 Task: Create a due date automation trigger when advanced on, on the tuesday before a card is due add fields with custom field "Resume" set to 10 at 11:00 AM.
Action: Mouse moved to (1123, 87)
Screenshot: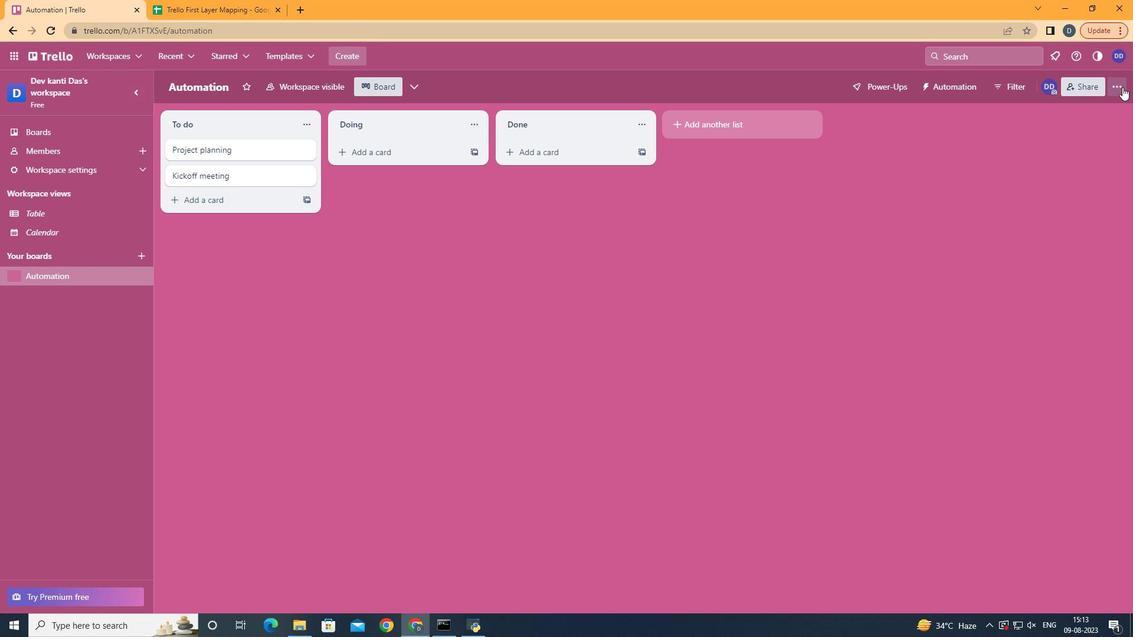 
Action: Mouse pressed left at (1123, 87)
Screenshot: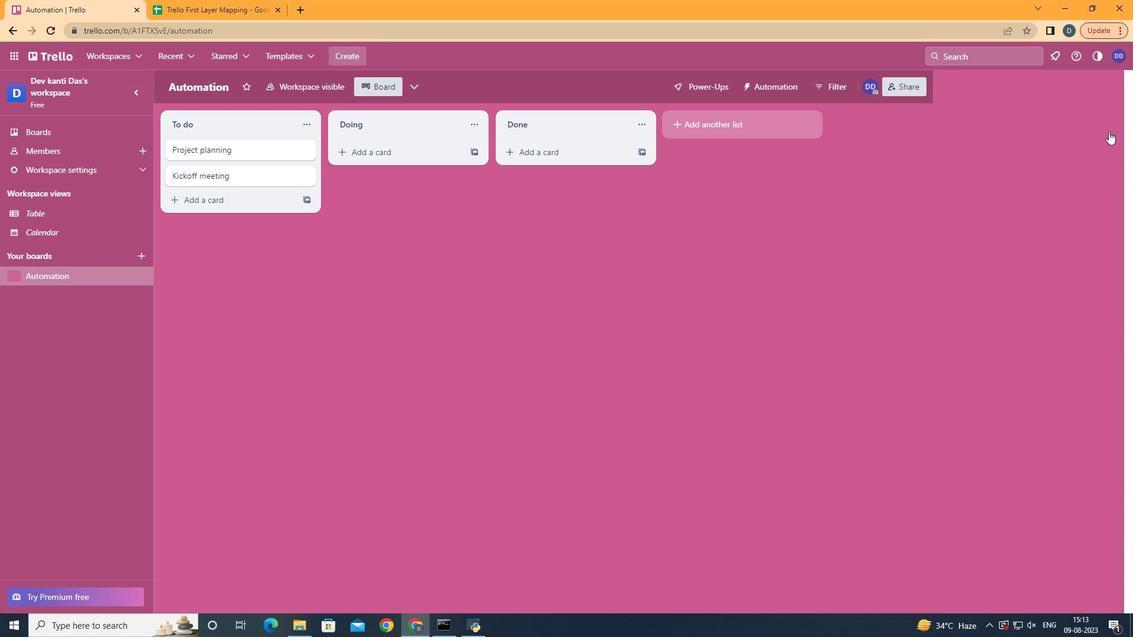 
Action: Mouse moved to (1022, 259)
Screenshot: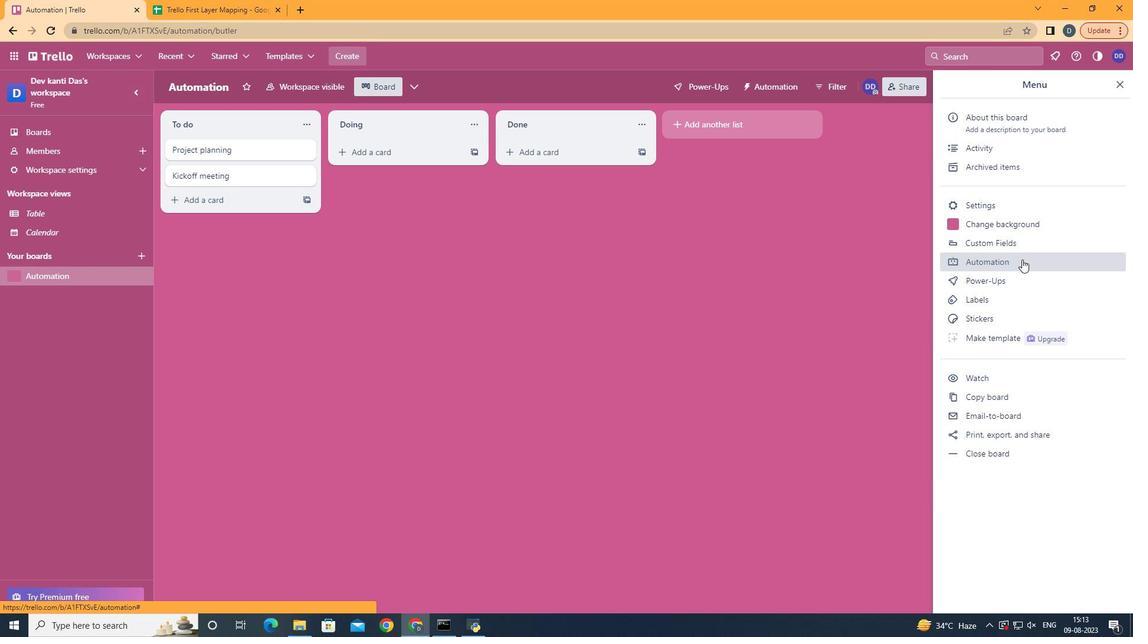 
Action: Mouse pressed left at (1022, 259)
Screenshot: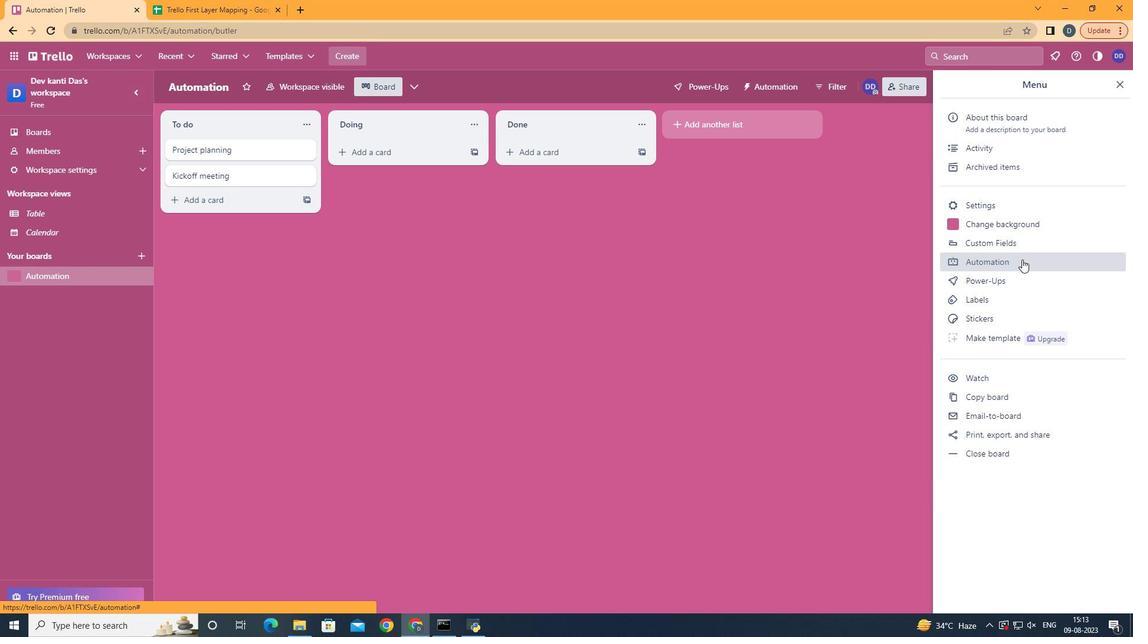 
Action: Mouse moved to (214, 240)
Screenshot: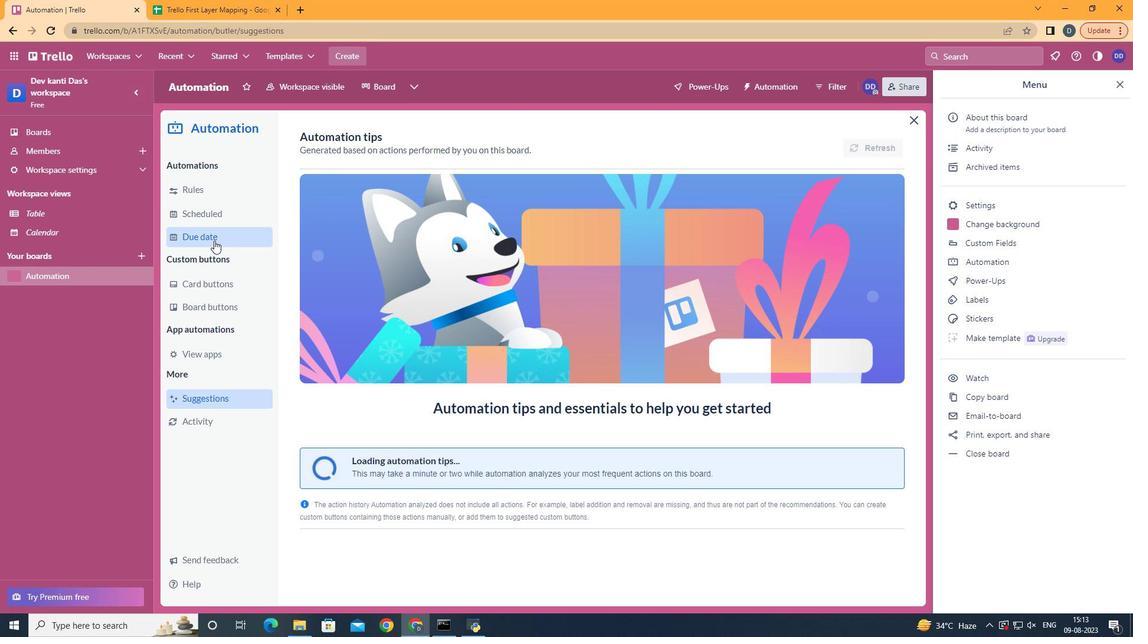 
Action: Mouse pressed left at (214, 240)
Screenshot: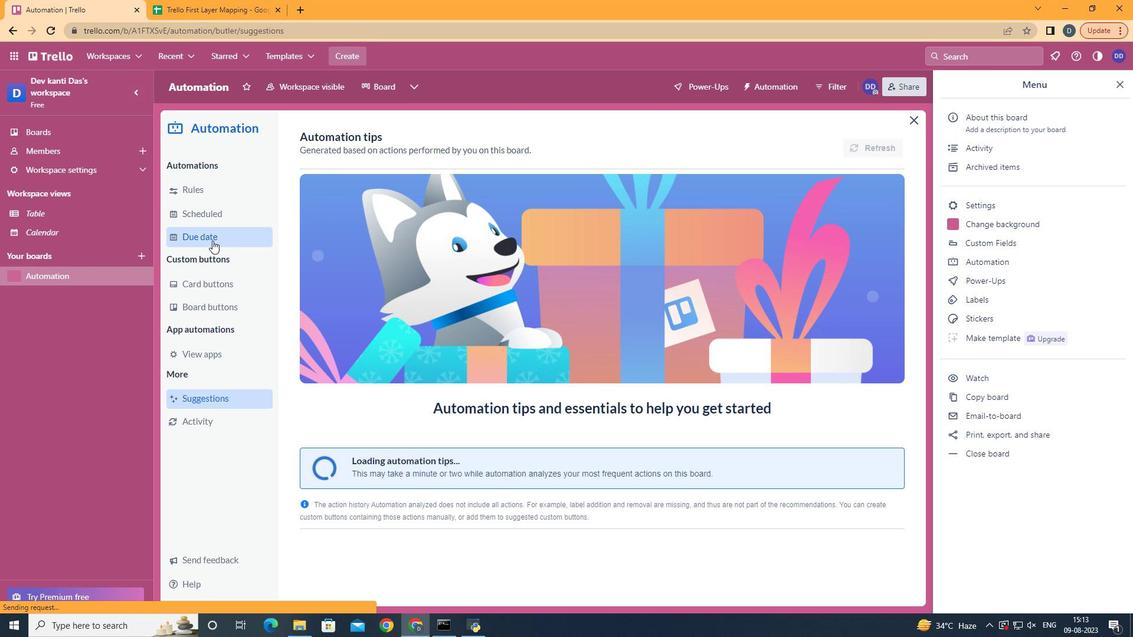 
Action: Mouse moved to (807, 142)
Screenshot: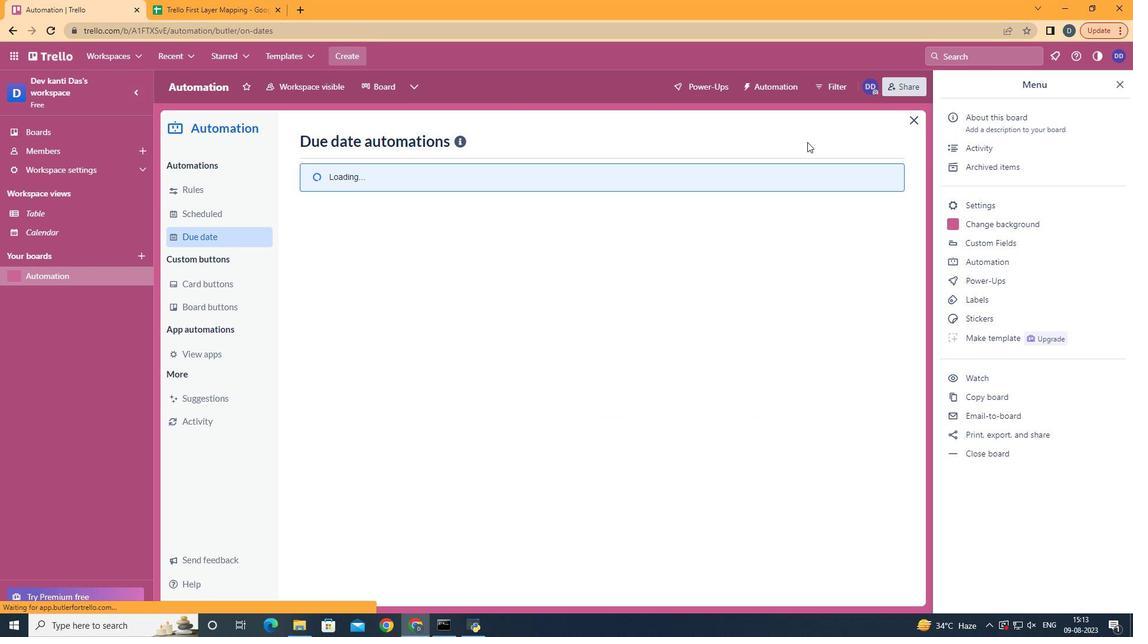 
Action: Mouse pressed left at (807, 142)
Screenshot: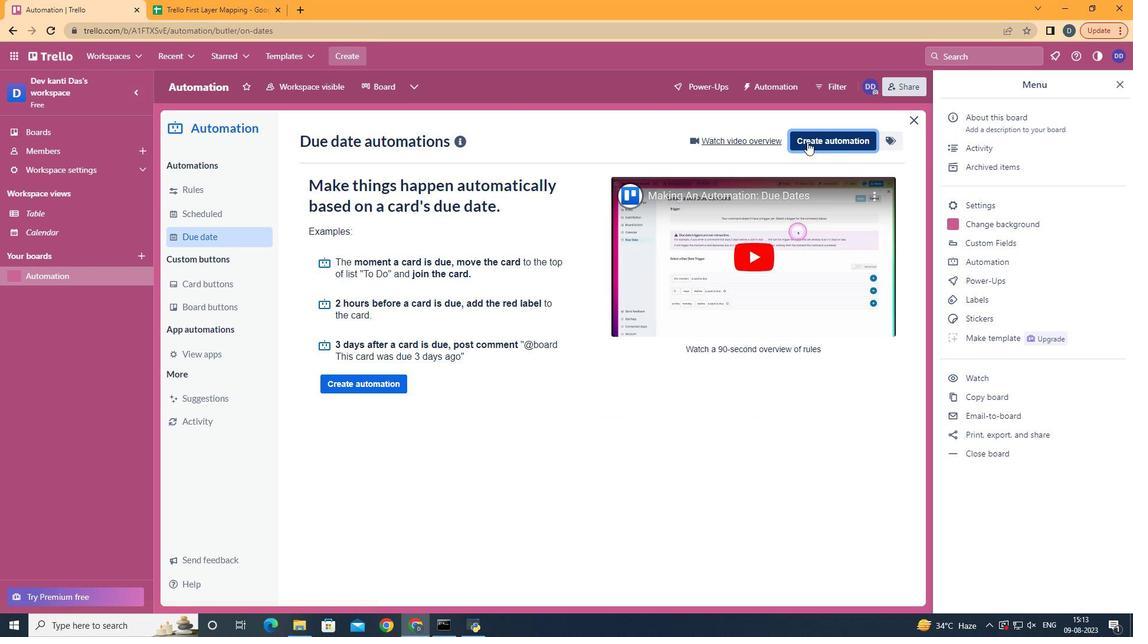 
Action: Mouse moved to (582, 251)
Screenshot: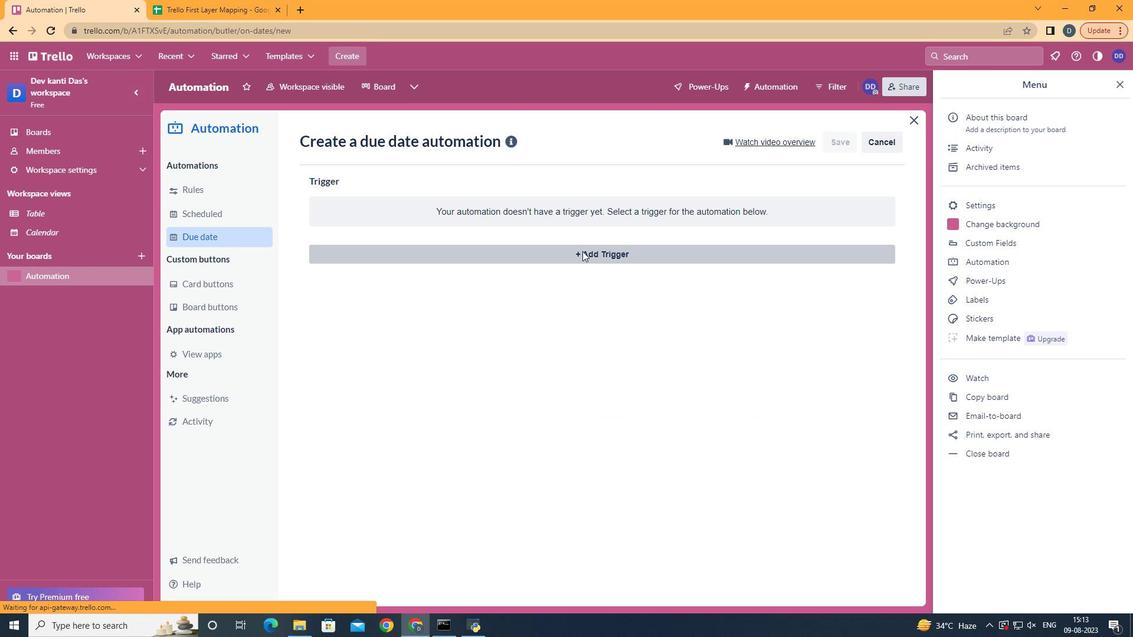 
Action: Mouse pressed left at (582, 251)
Screenshot: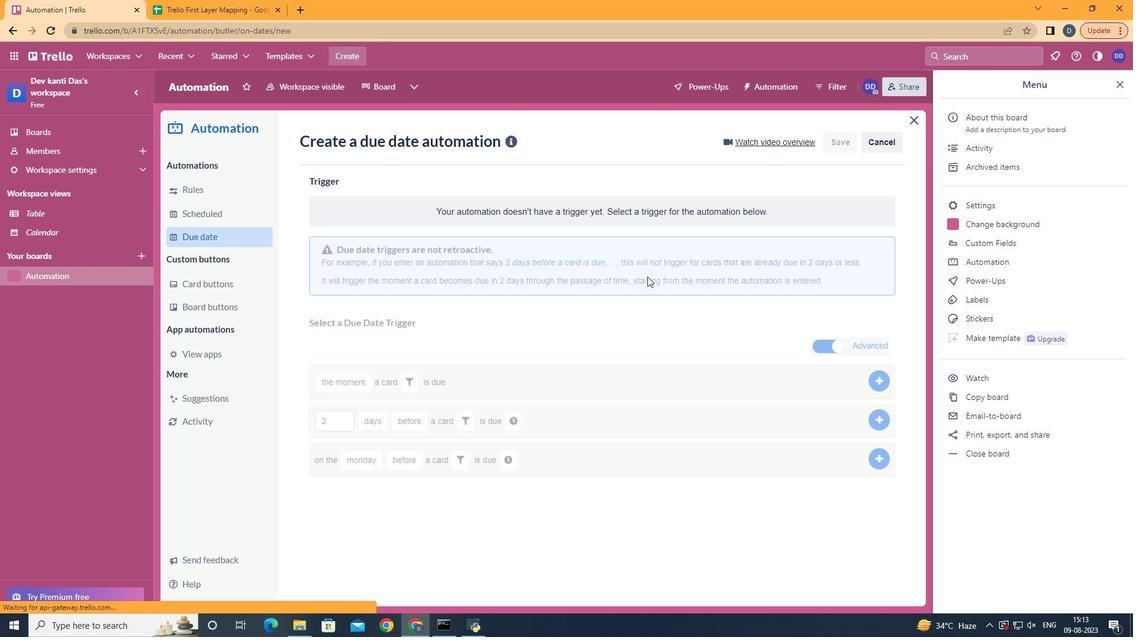
Action: Mouse moved to (389, 331)
Screenshot: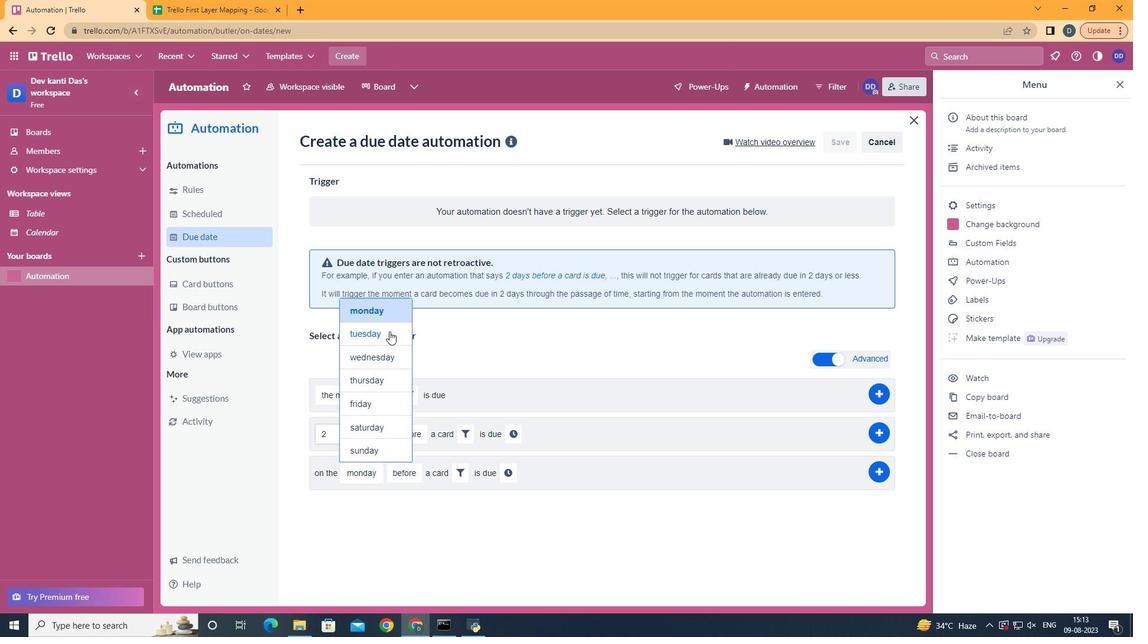 
Action: Mouse pressed left at (389, 331)
Screenshot: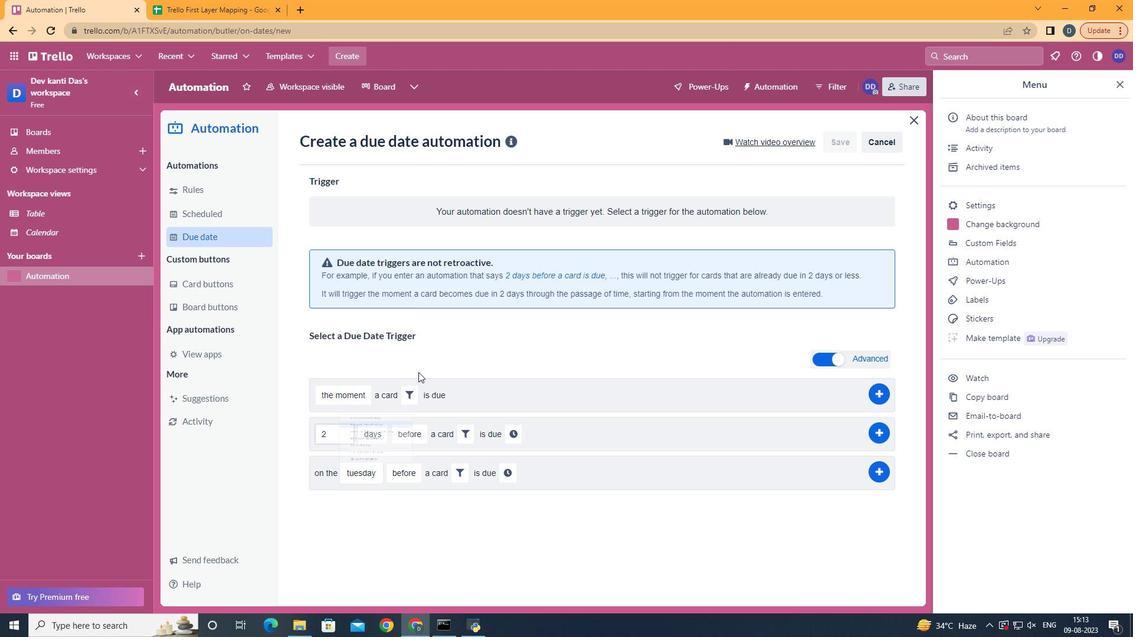 
Action: Mouse moved to (459, 477)
Screenshot: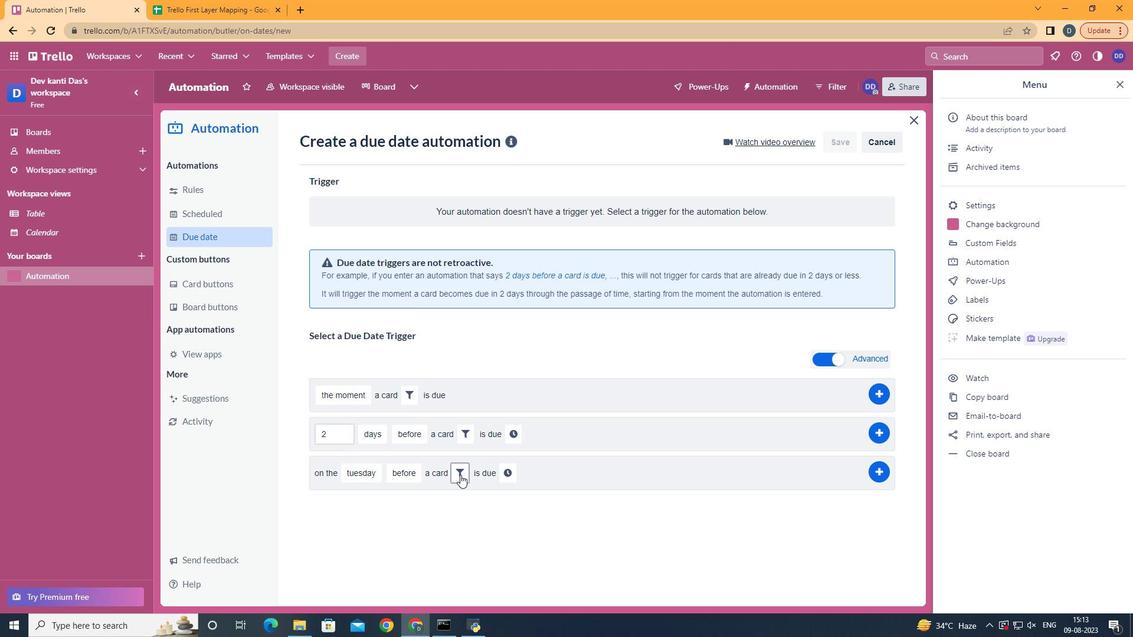 
Action: Mouse pressed left at (459, 477)
Screenshot: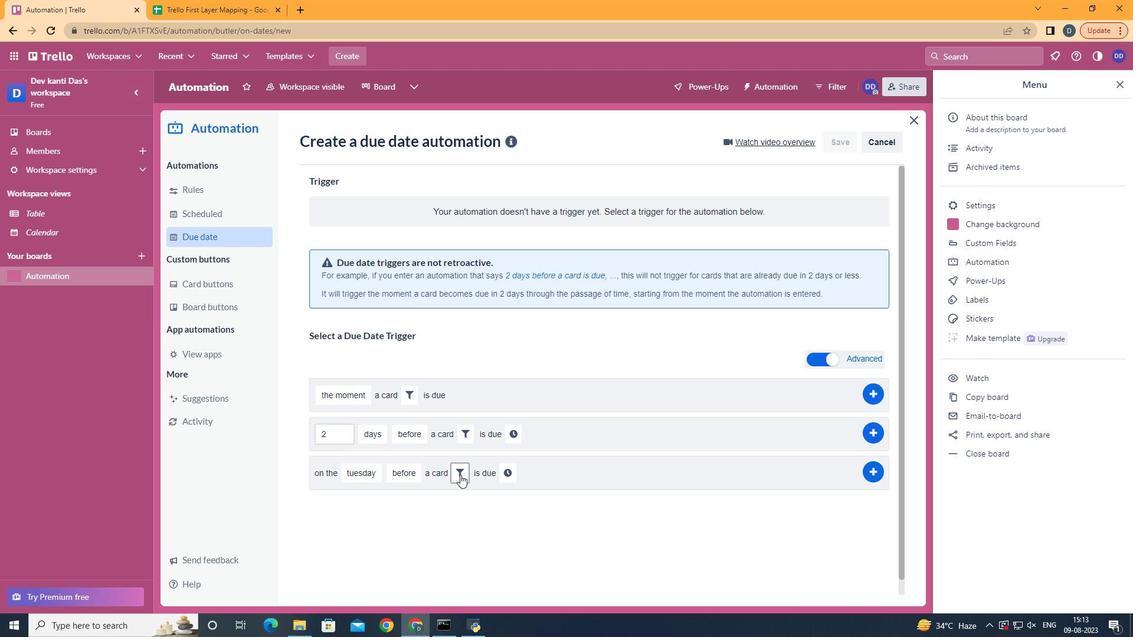 
Action: Mouse moved to (675, 504)
Screenshot: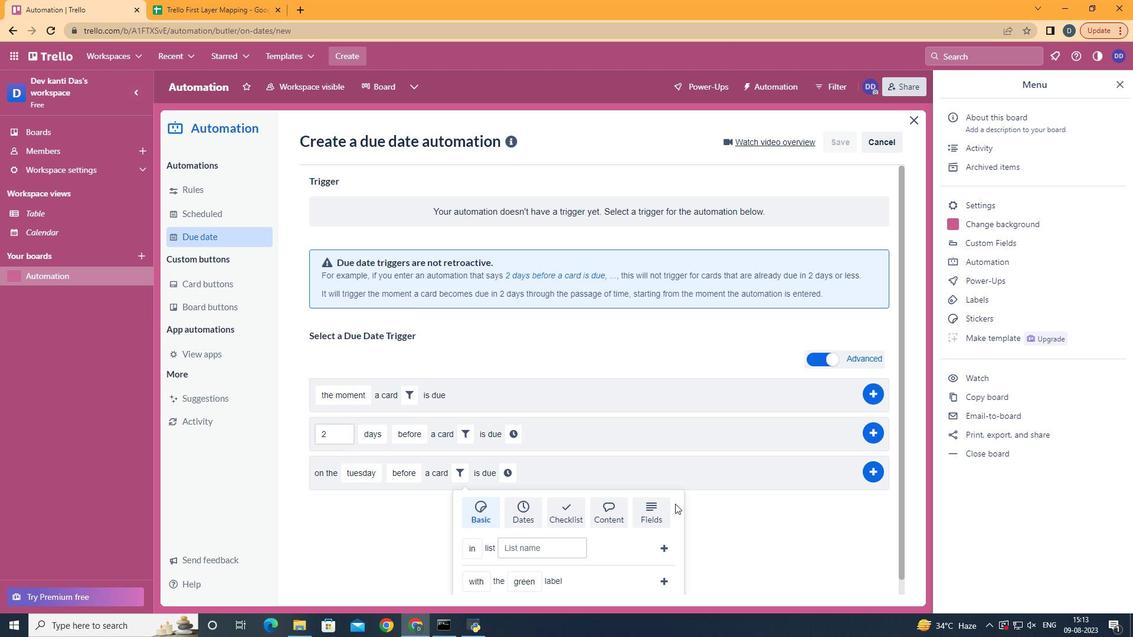 
Action: Mouse pressed left at (675, 504)
Screenshot: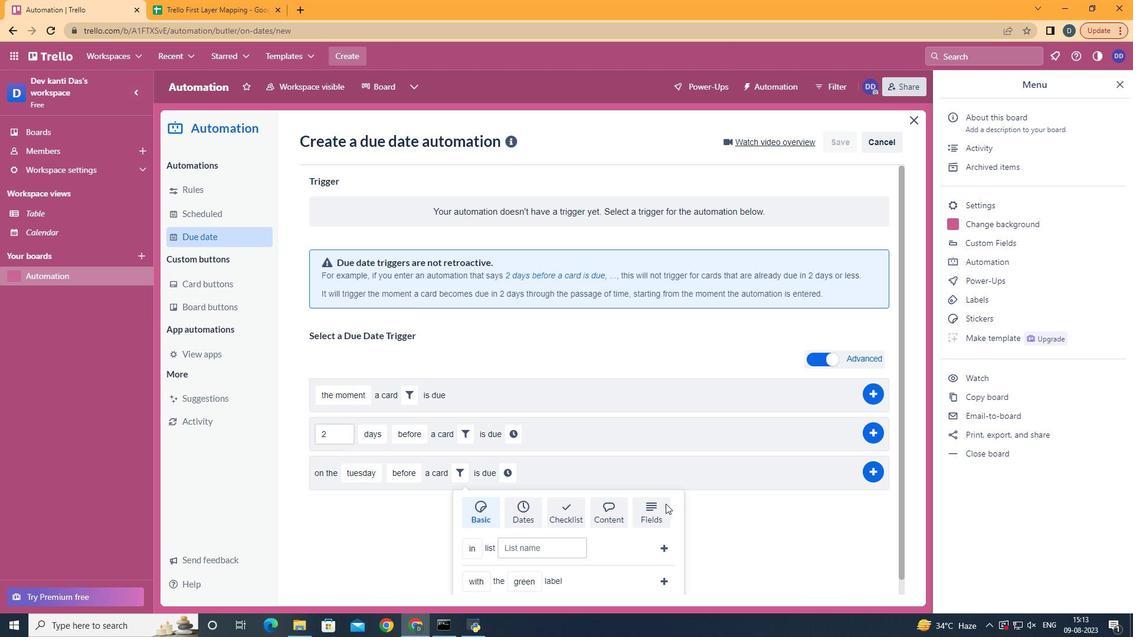 
Action: Mouse moved to (649, 506)
Screenshot: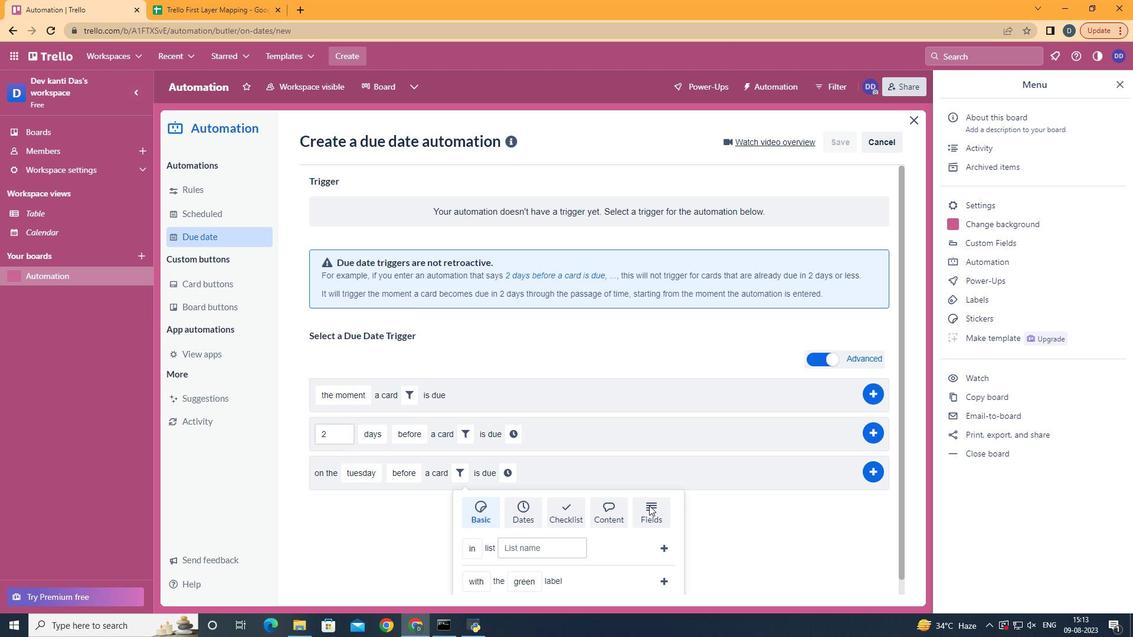 
Action: Mouse pressed left at (649, 506)
Screenshot: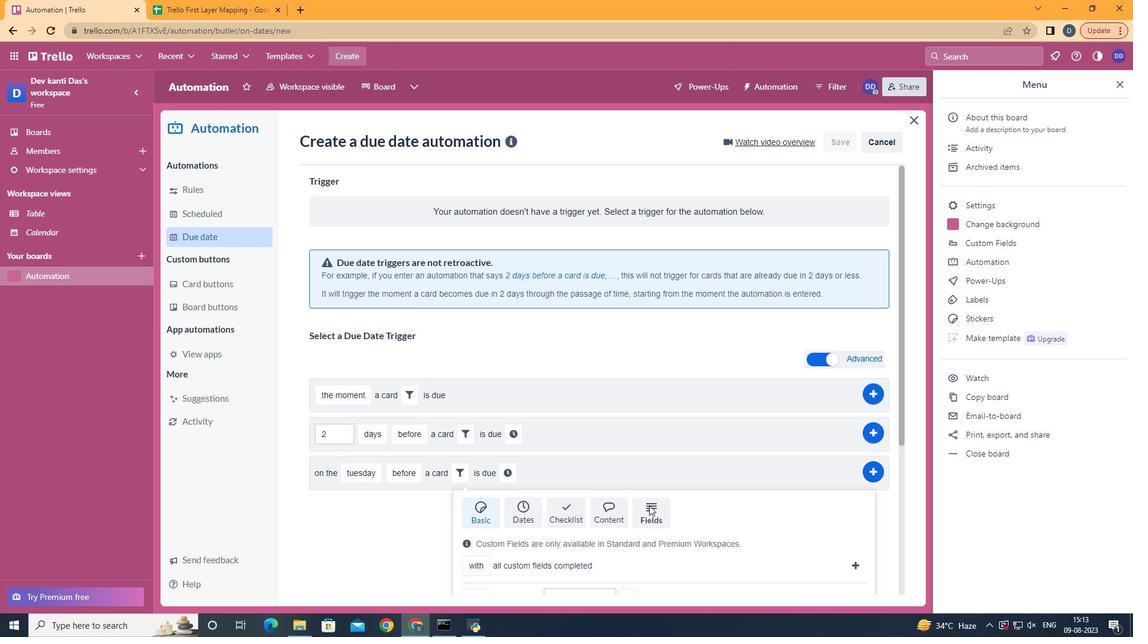 
Action: Mouse scrolled (649, 505) with delta (0, 0)
Screenshot: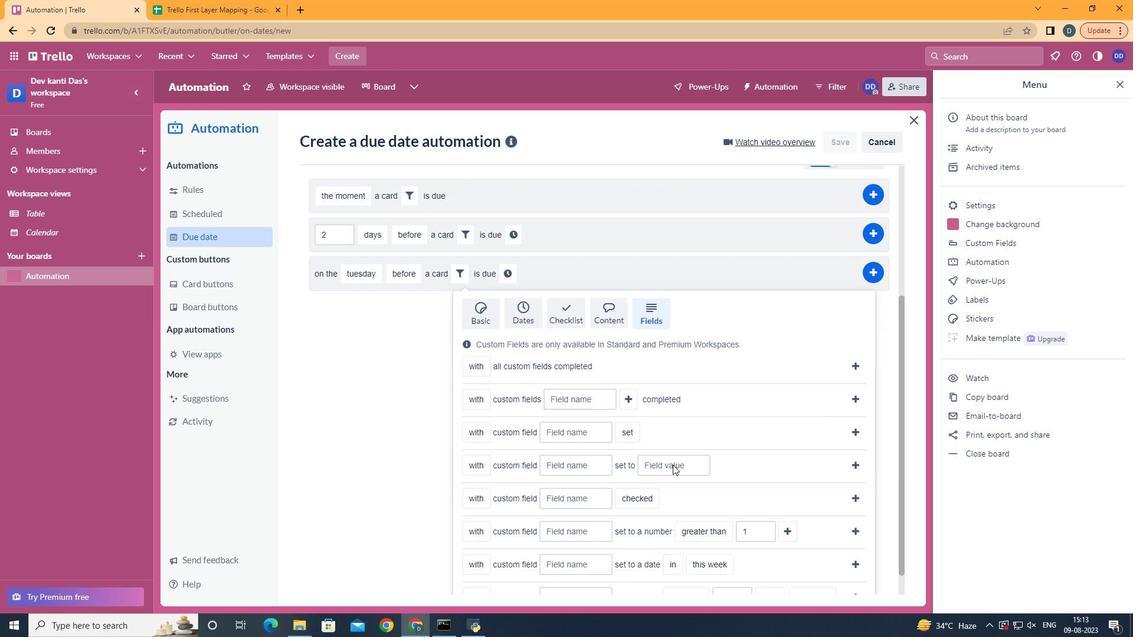 
Action: Mouse scrolled (649, 505) with delta (0, 0)
Screenshot: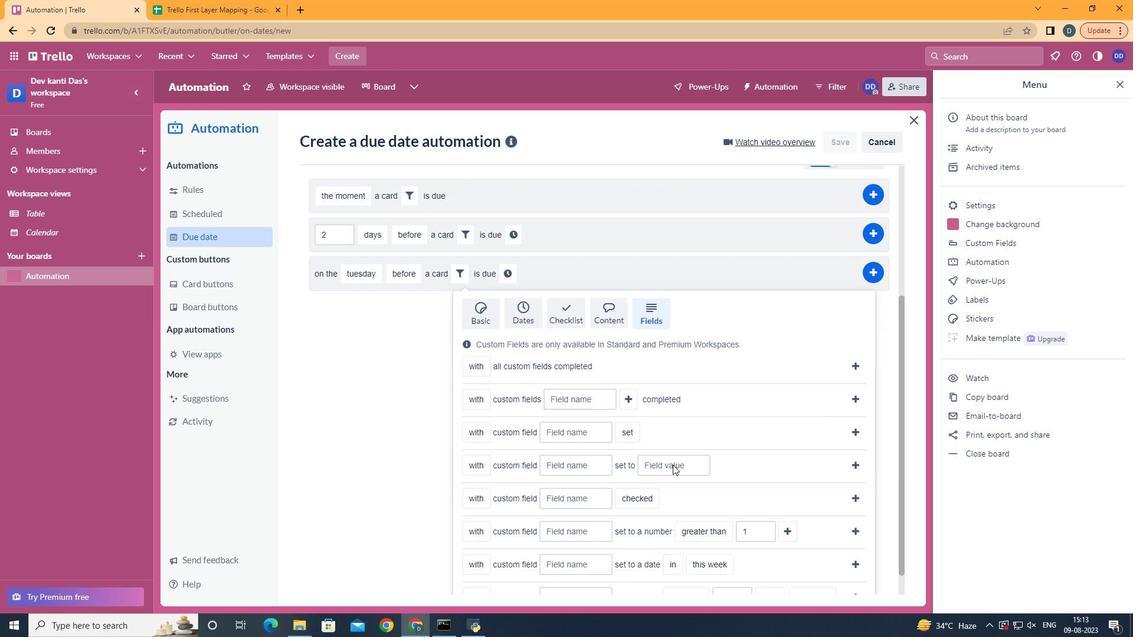 
Action: Mouse scrolled (649, 505) with delta (0, 0)
Screenshot: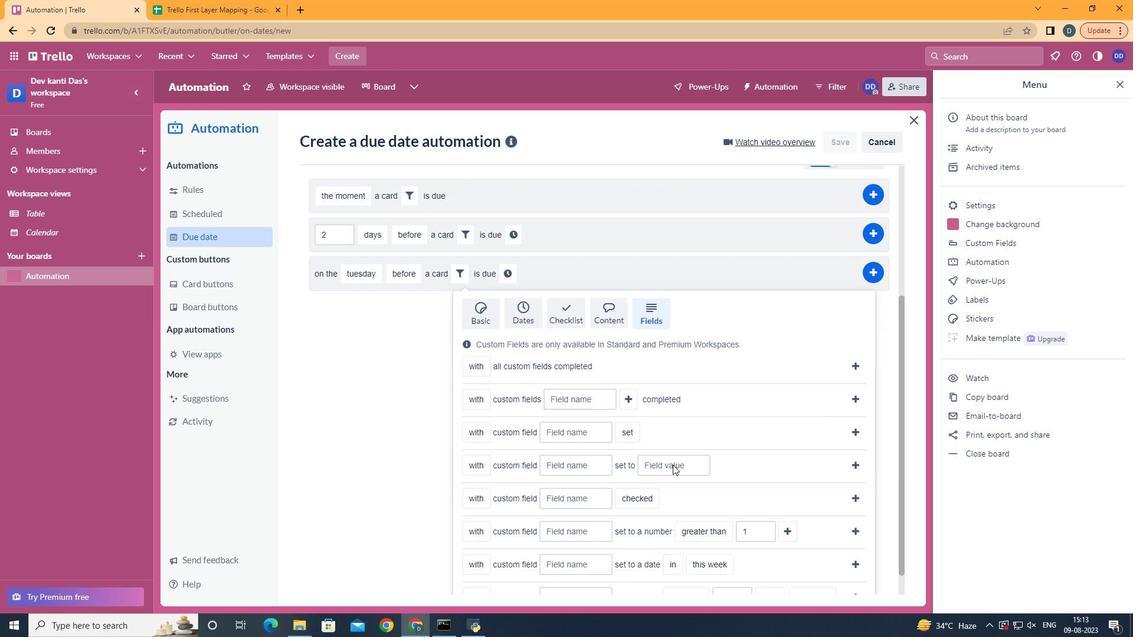 
Action: Mouse scrolled (649, 505) with delta (0, 0)
Screenshot: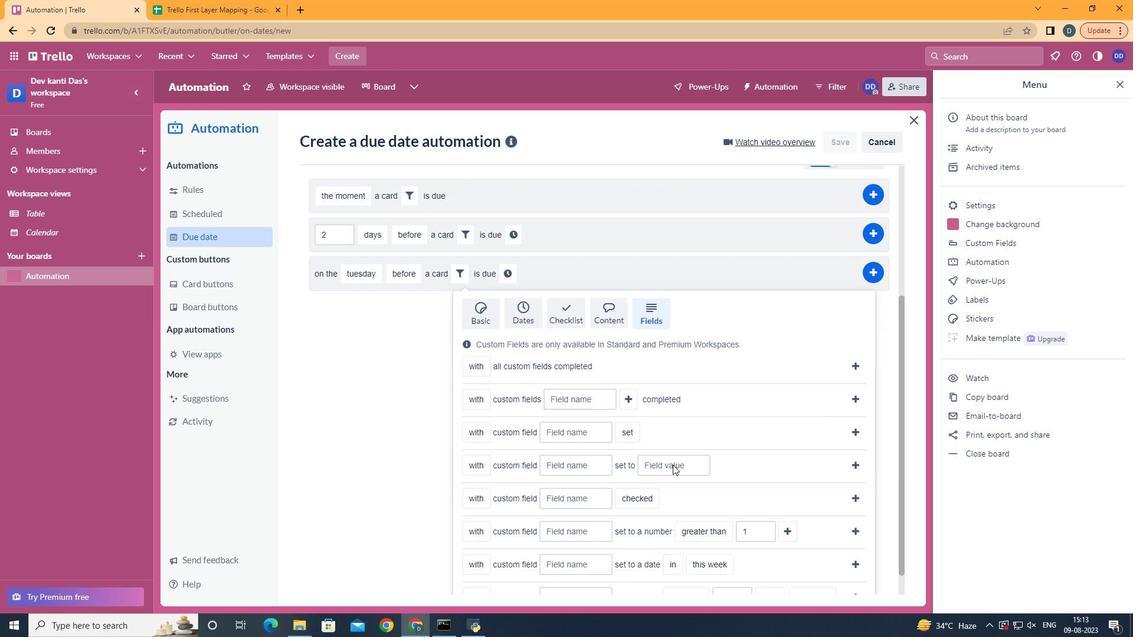 
Action: Mouse scrolled (649, 505) with delta (0, 0)
Screenshot: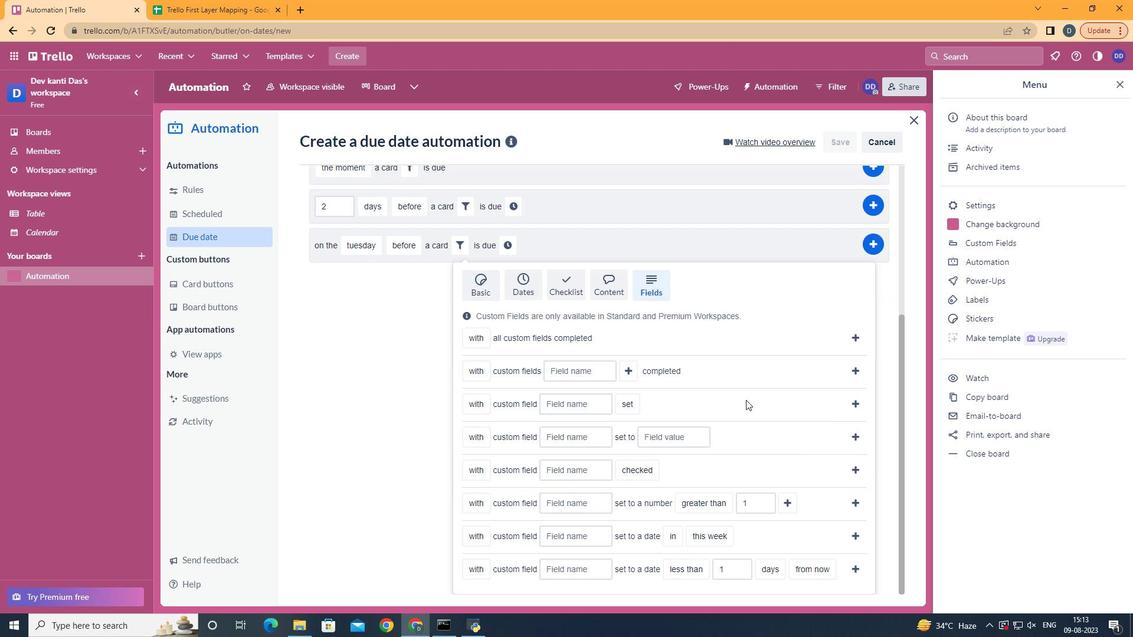 
Action: Mouse moved to (488, 449)
Screenshot: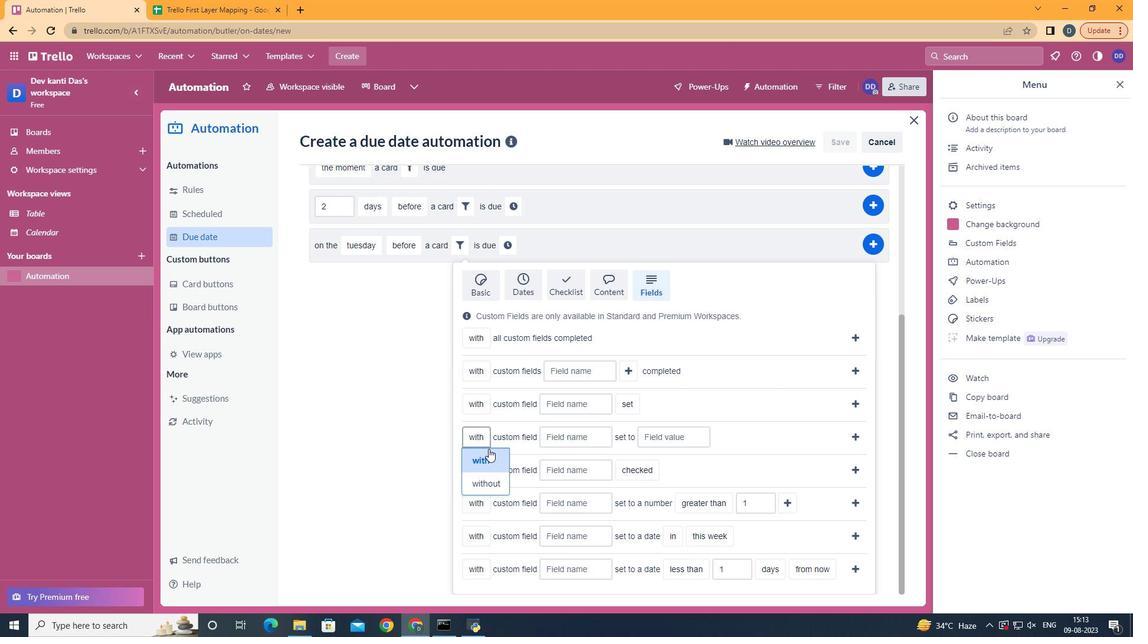 
Action: Mouse pressed left at (488, 449)
Screenshot: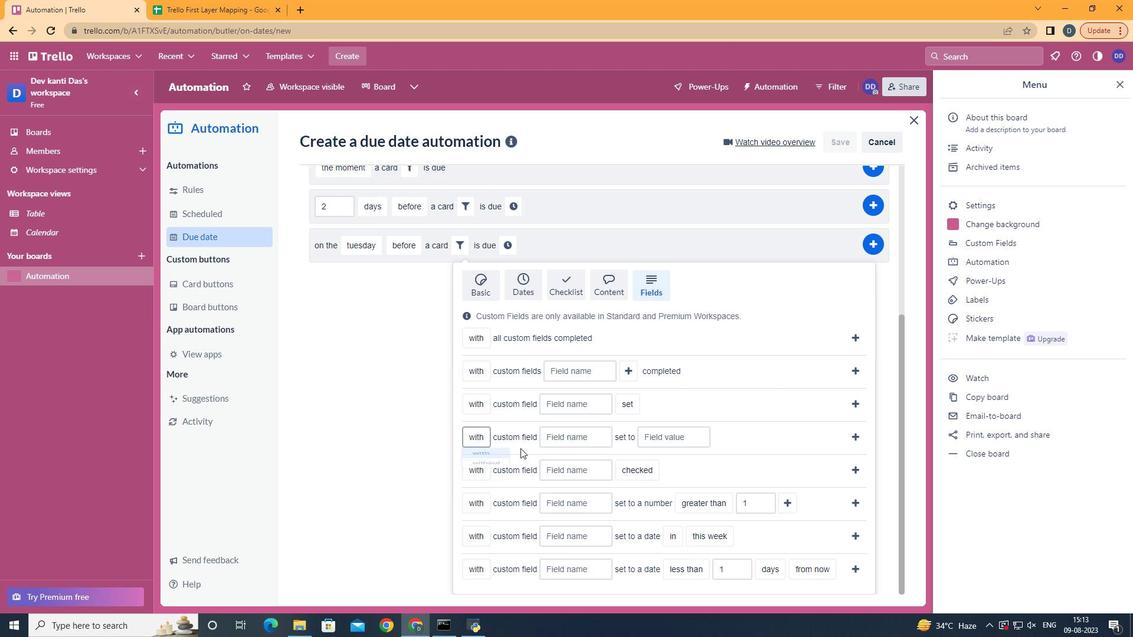 
Action: Mouse moved to (557, 443)
Screenshot: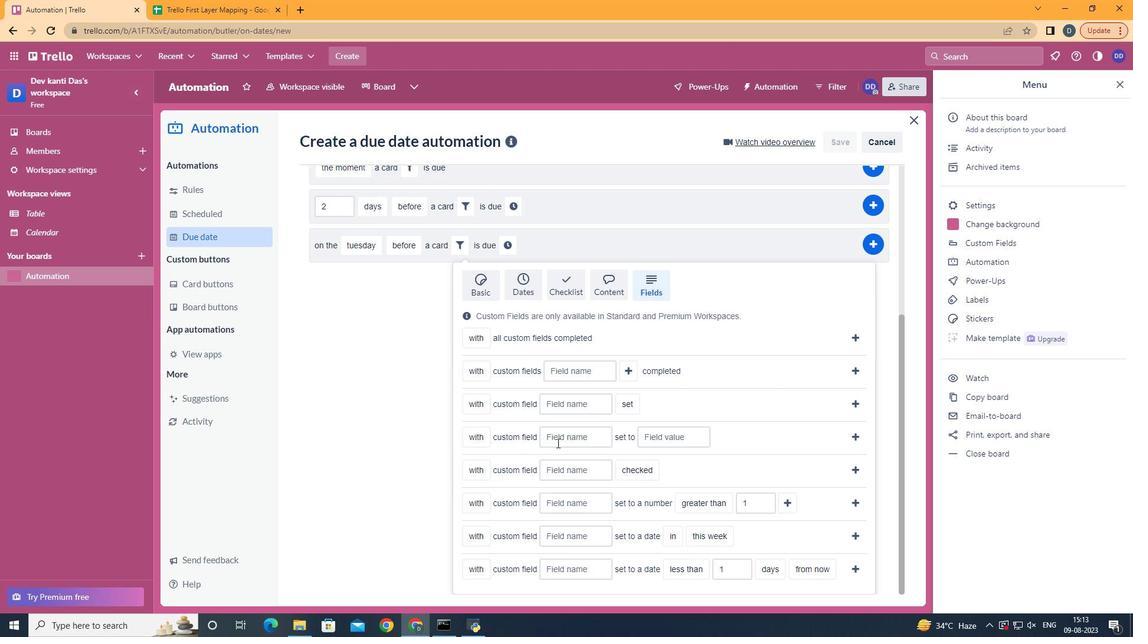
Action: Mouse pressed left at (557, 443)
Screenshot: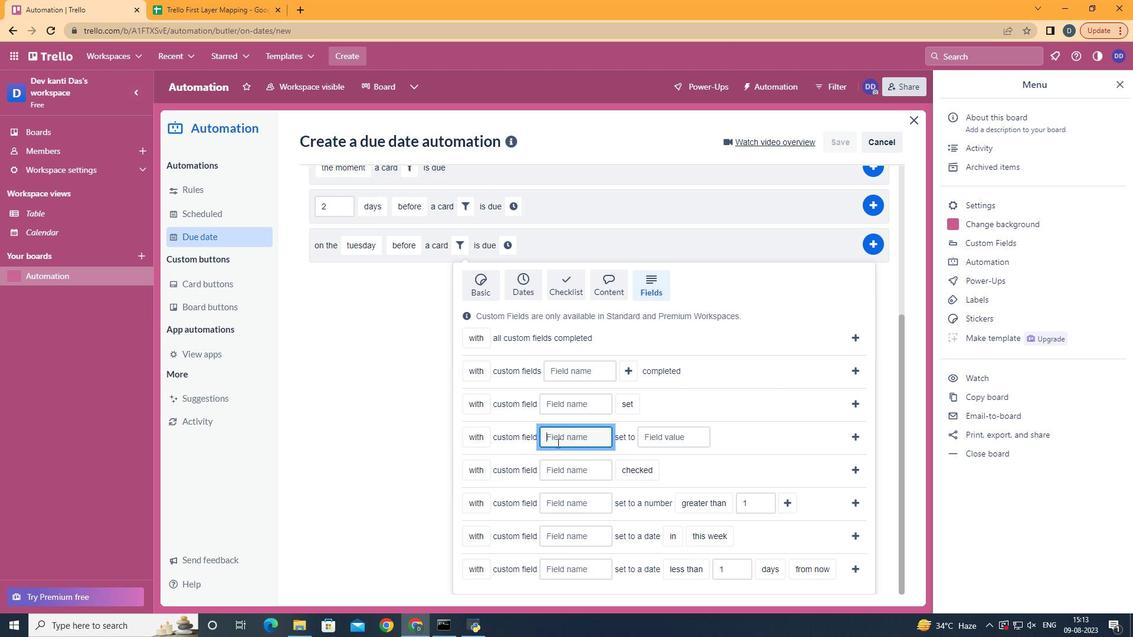 
Action: Mouse moved to (557, 443)
Screenshot: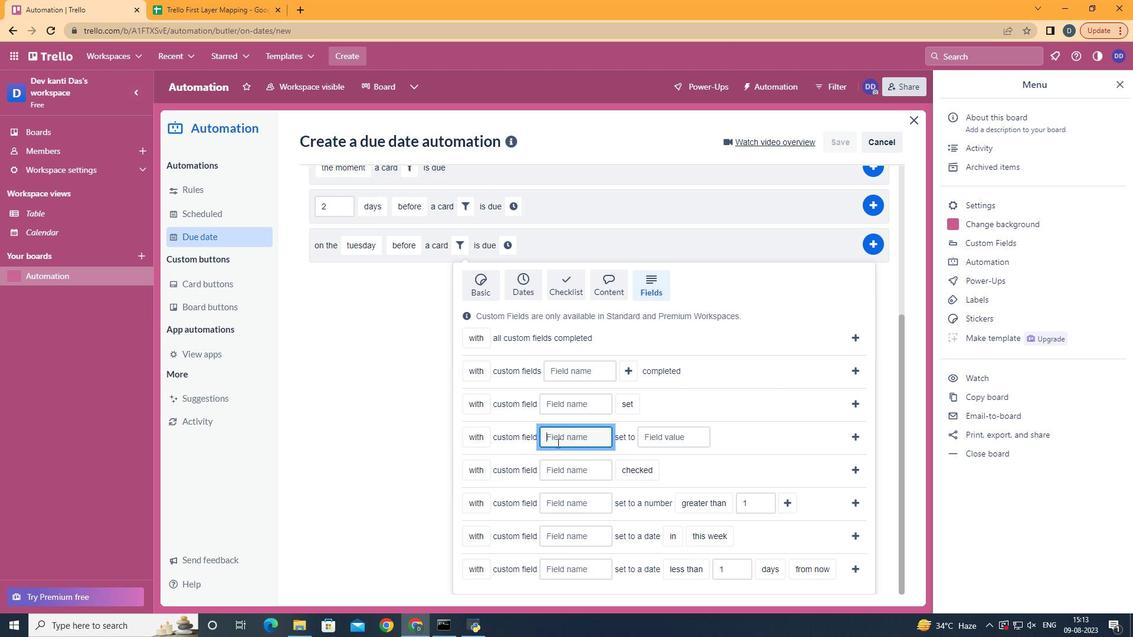 
Action: Key pressed <Key.shift>Resume
Screenshot: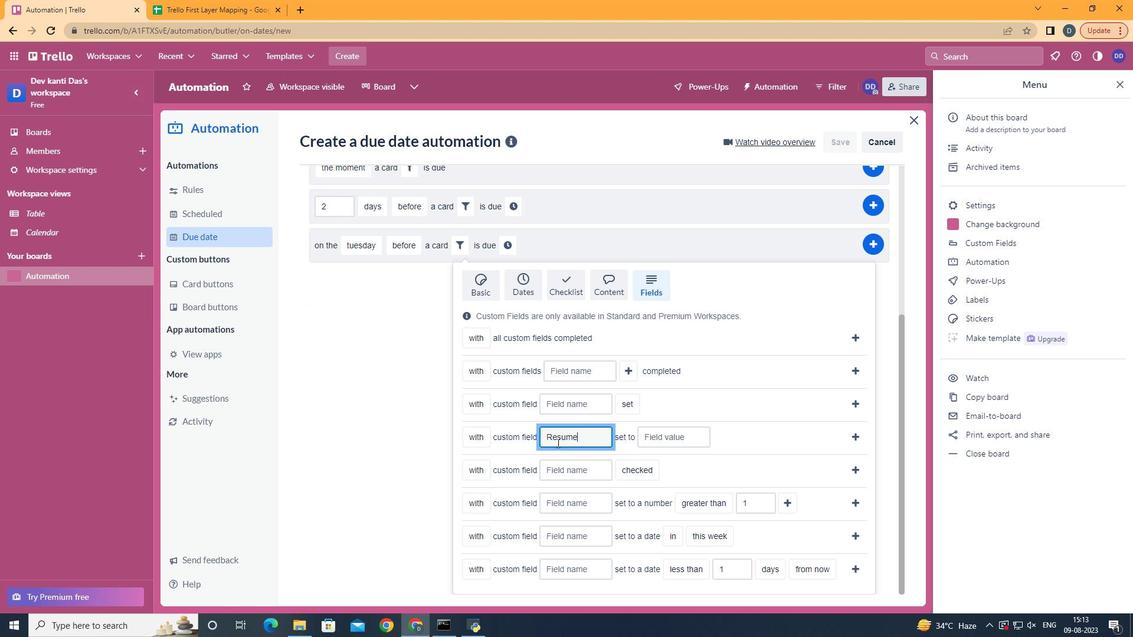 
Action: Mouse moved to (677, 429)
Screenshot: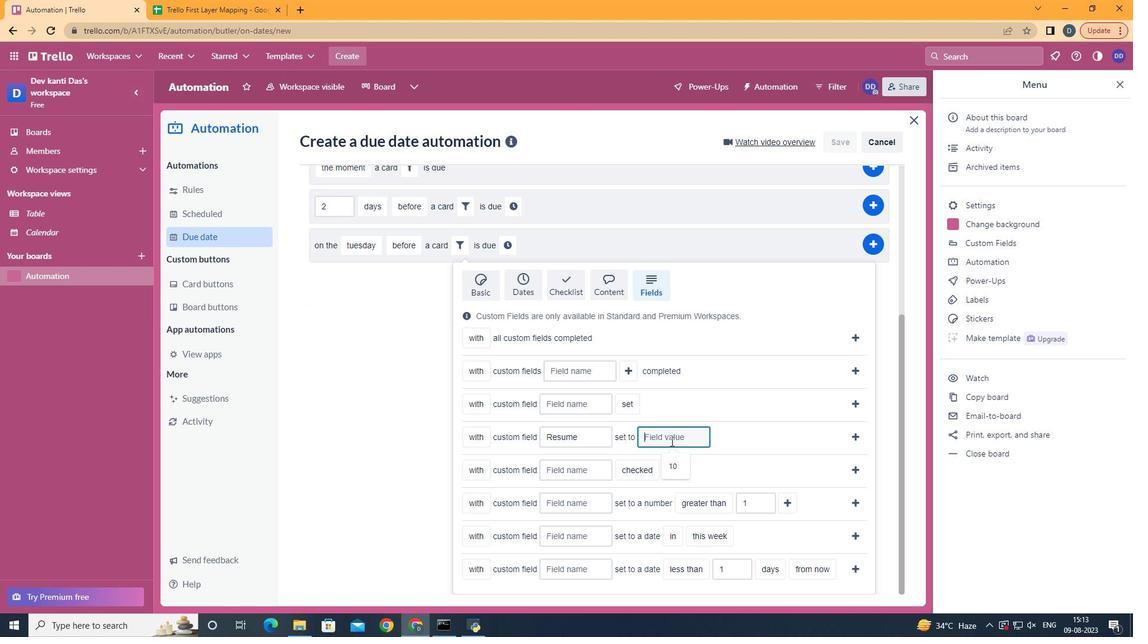 
Action: Mouse pressed left at (677, 429)
Screenshot: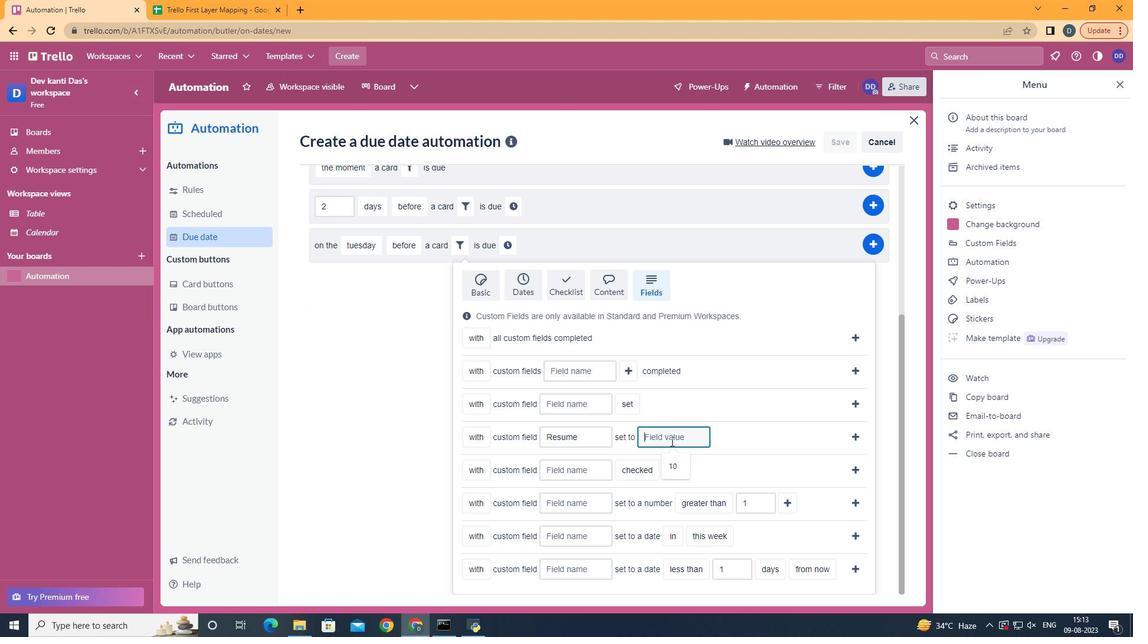 
Action: Mouse moved to (671, 441)
Screenshot: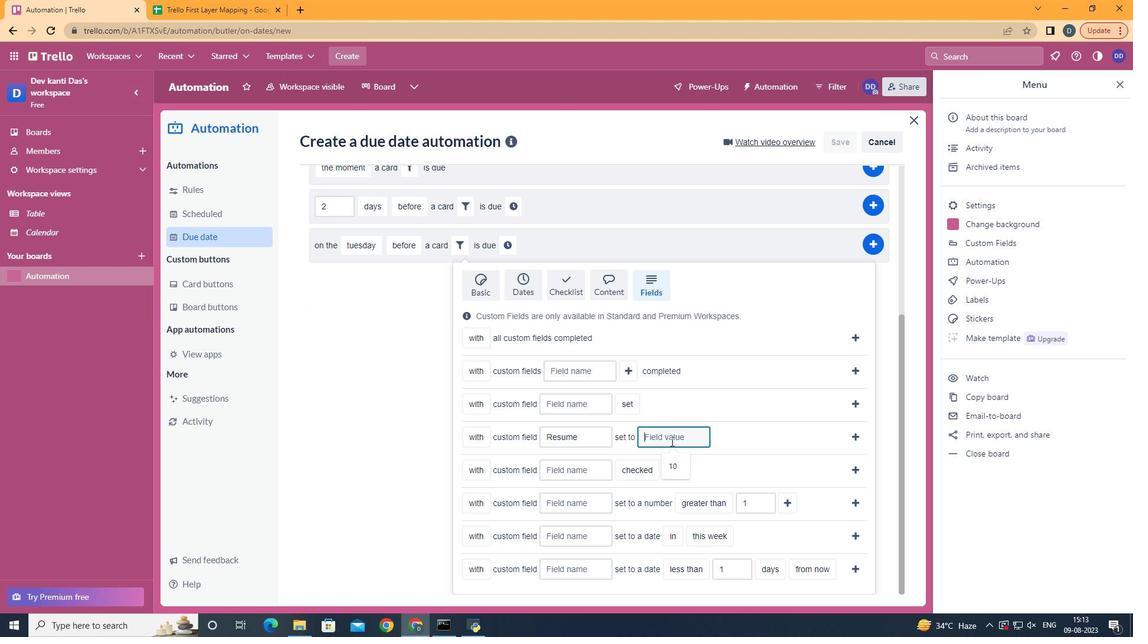 
Action: Key pressed 10
Screenshot: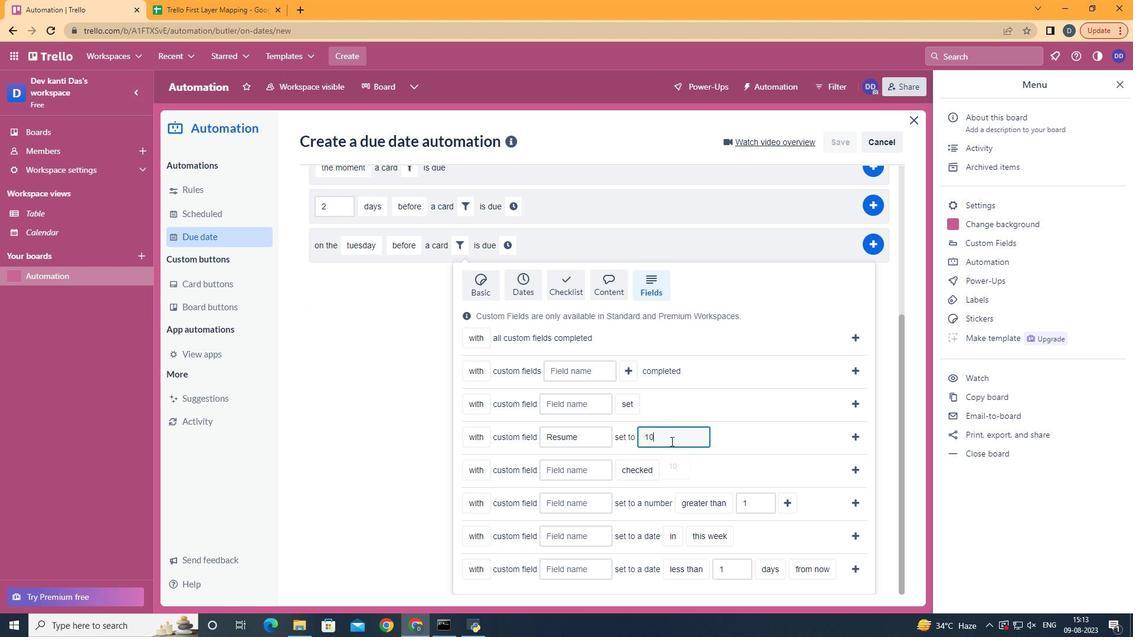 
Action: Mouse moved to (852, 442)
Screenshot: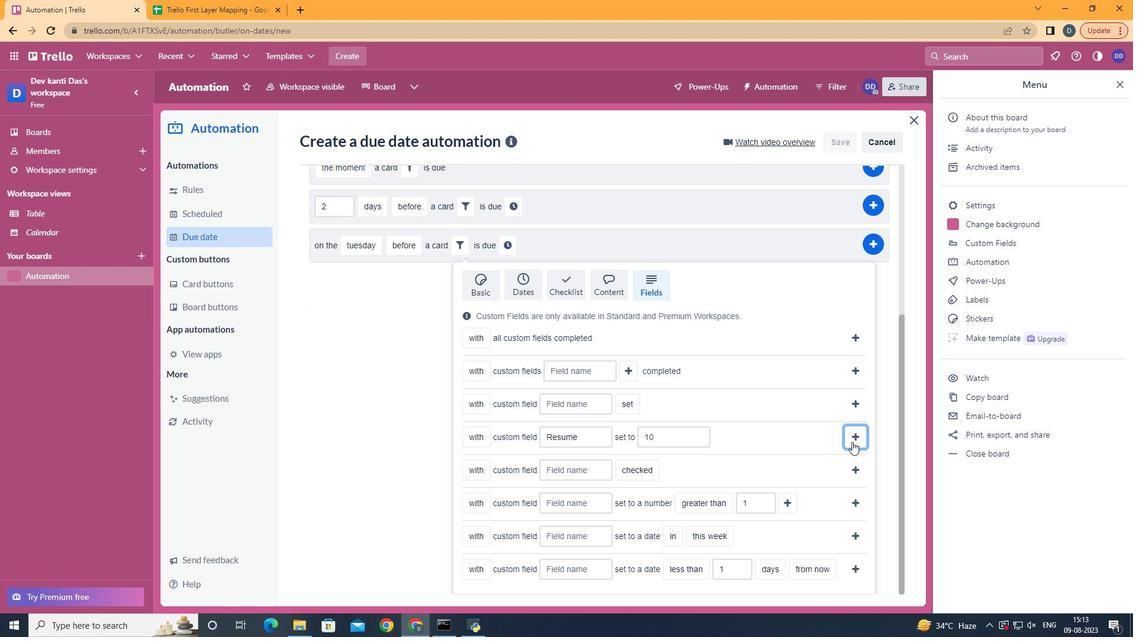 
Action: Mouse pressed left at (852, 442)
Screenshot: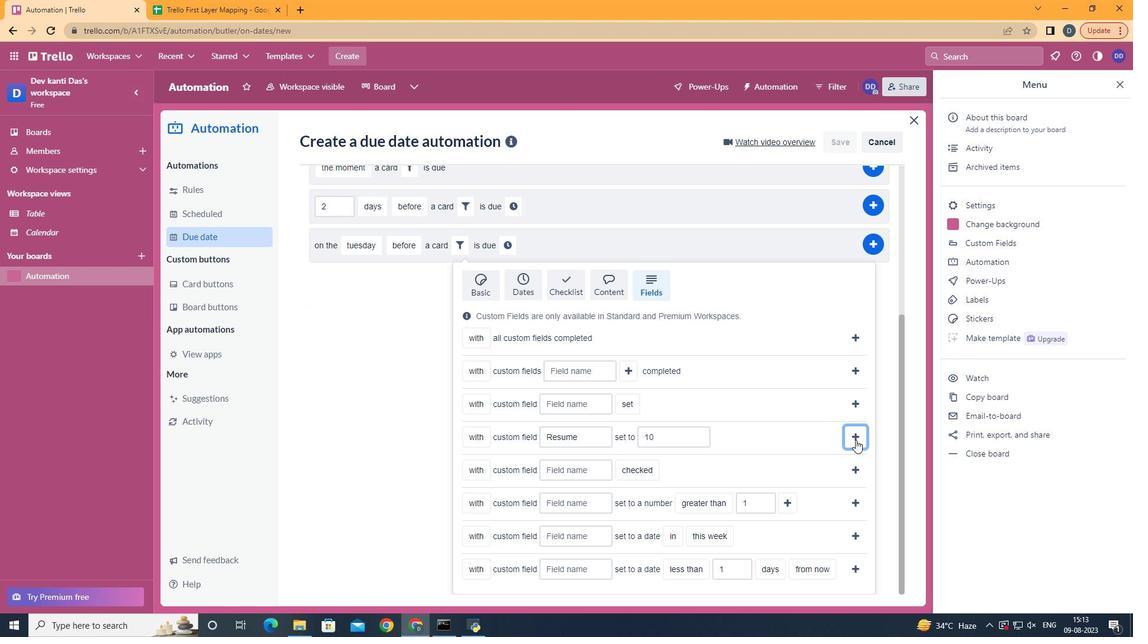 
Action: Mouse moved to (687, 475)
Screenshot: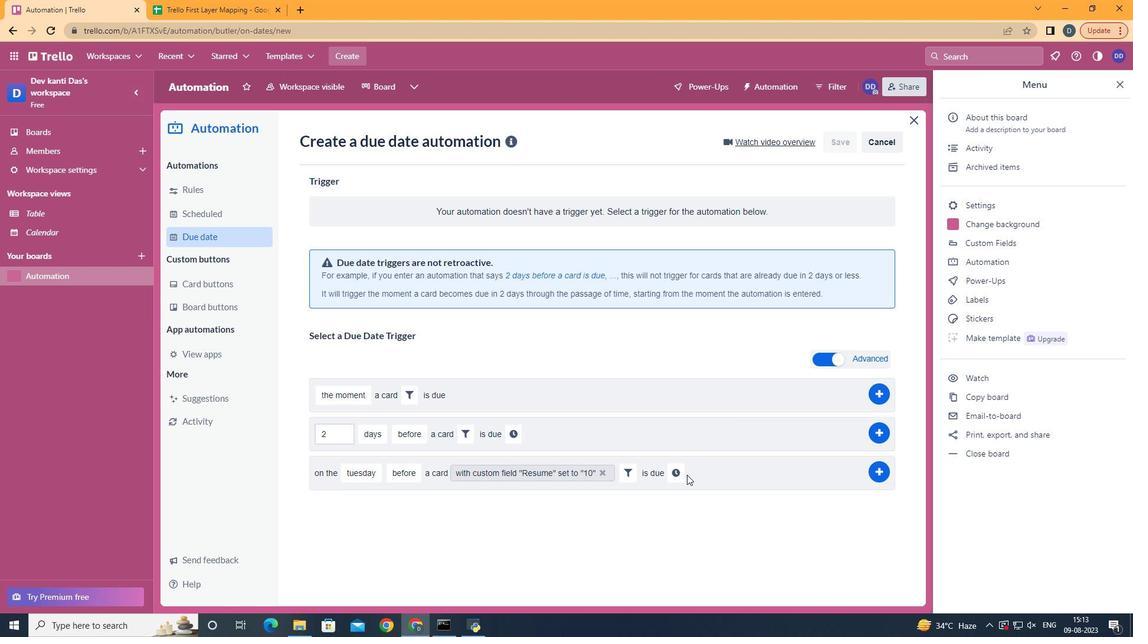 
Action: Mouse pressed left at (687, 475)
Screenshot: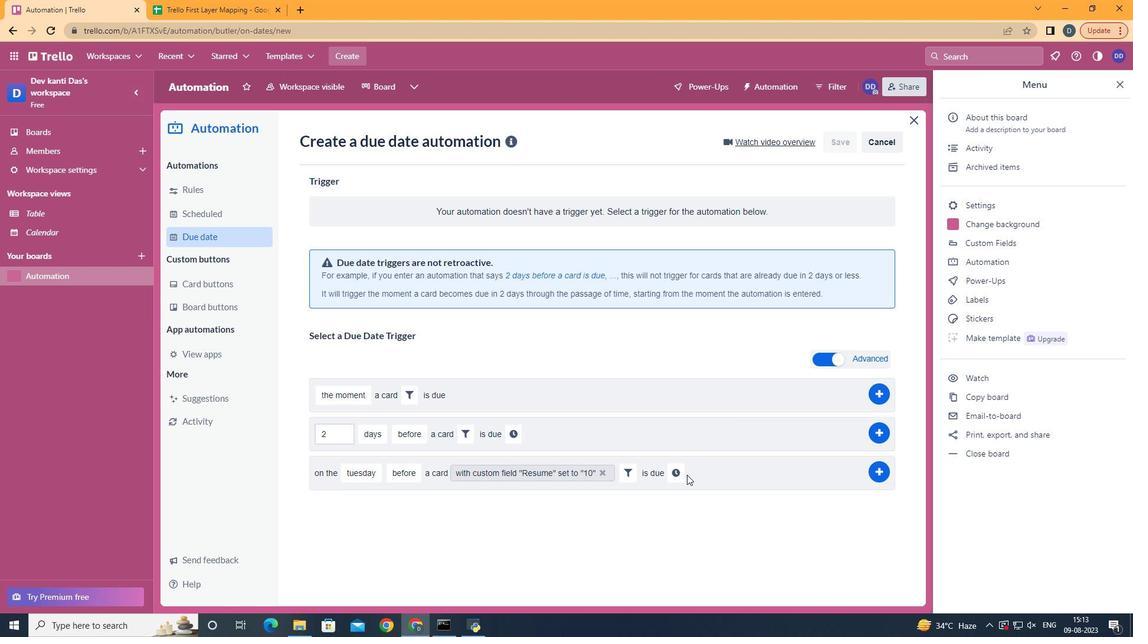 
Action: Mouse moved to (681, 475)
Screenshot: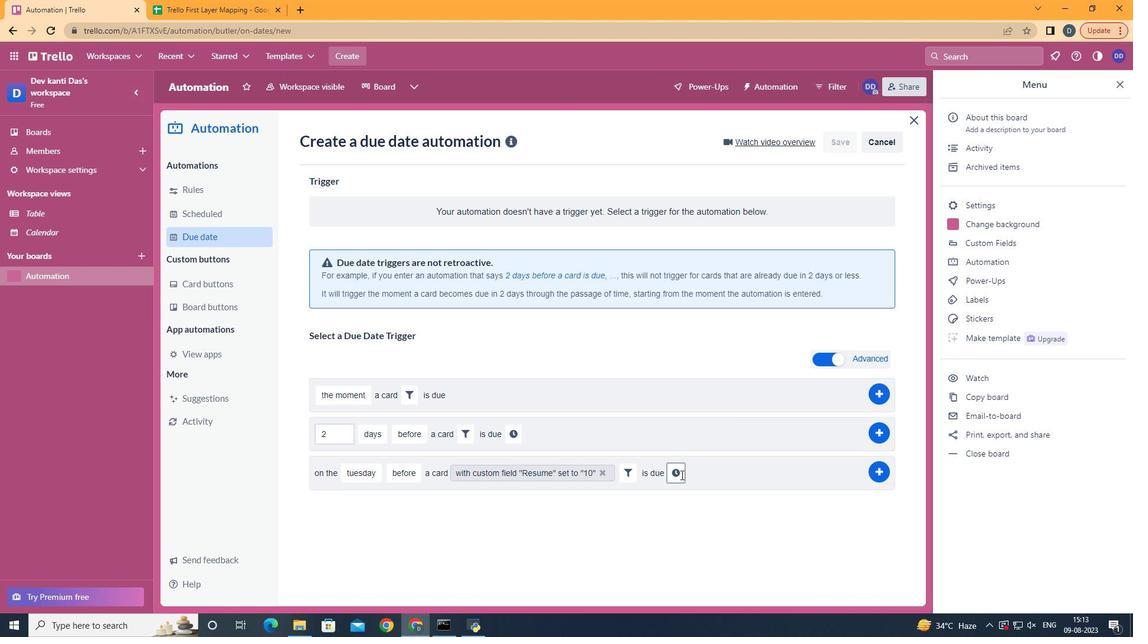 
Action: Mouse pressed left at (681, 475)
Screenshot: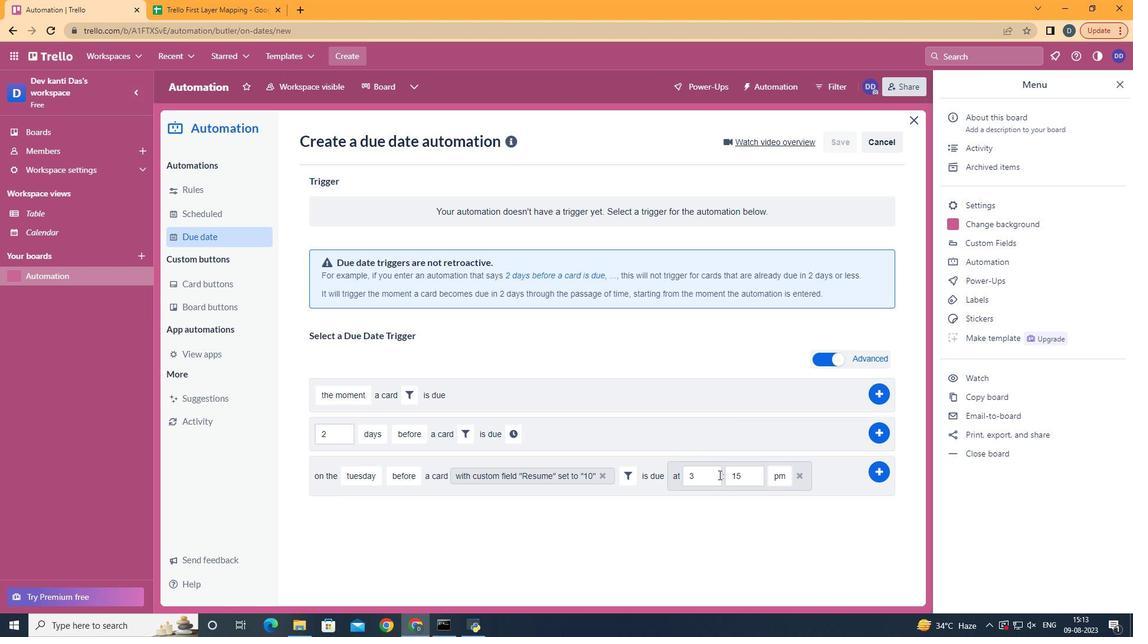 
Action: Mouse moved to (725, 476)
Screenshot: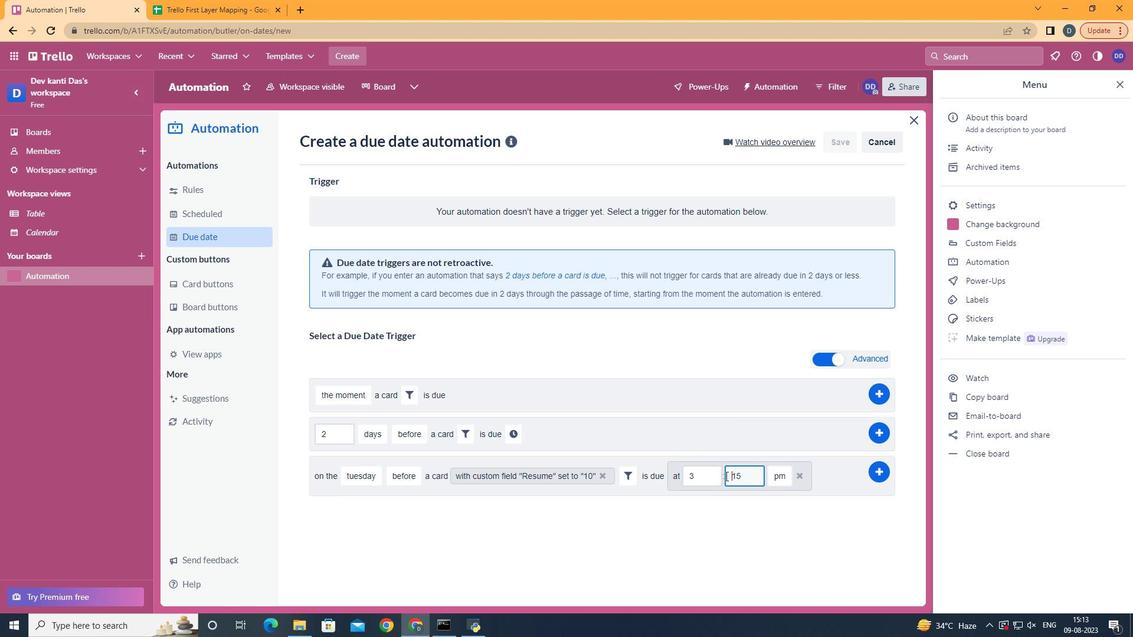 
Action: Mouse pressed left at (725, 476)
Screenshot: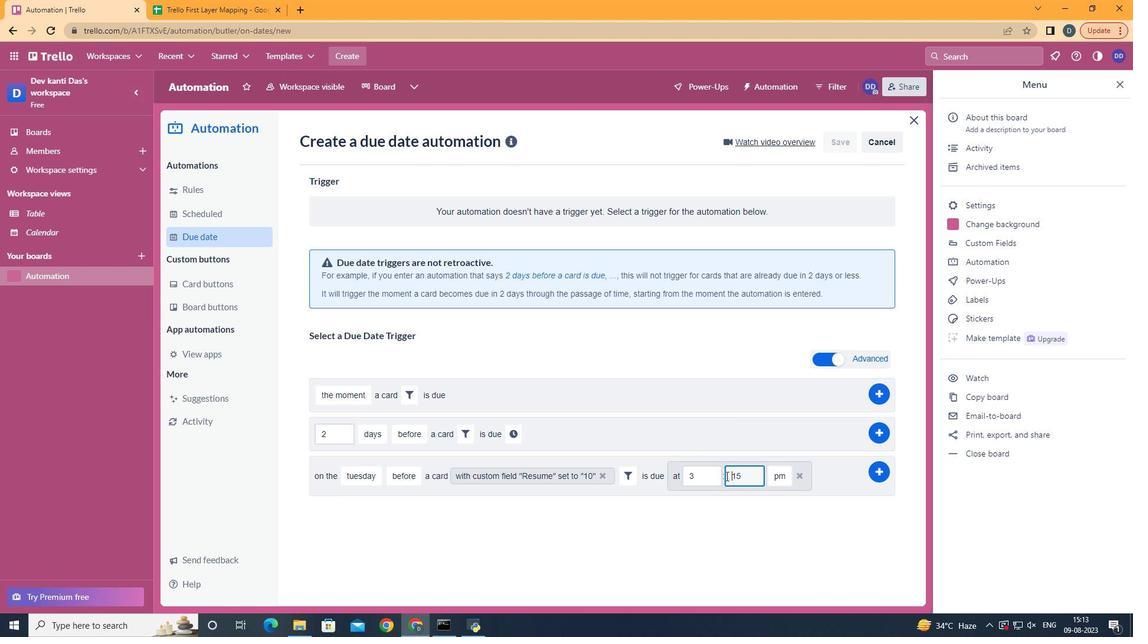 
Action: Mouse moved to (718, 475)
Screenshot: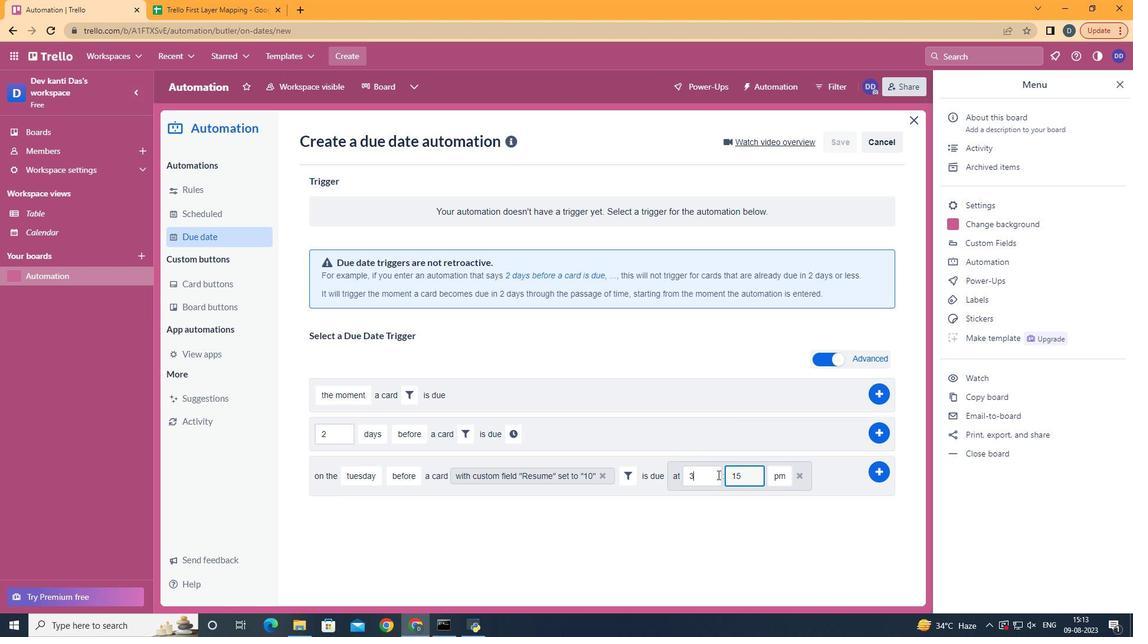 
Action: Mouse pressed left at (718, 475)
Screenshot: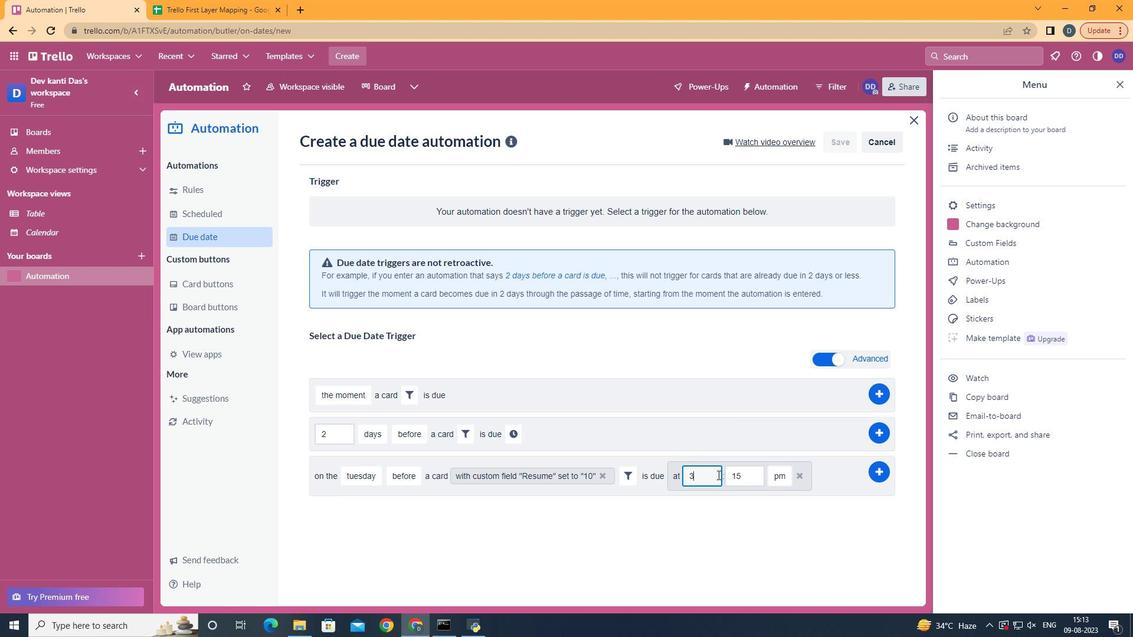 
Action: Mouse moved to (700, 477)
Screenshot: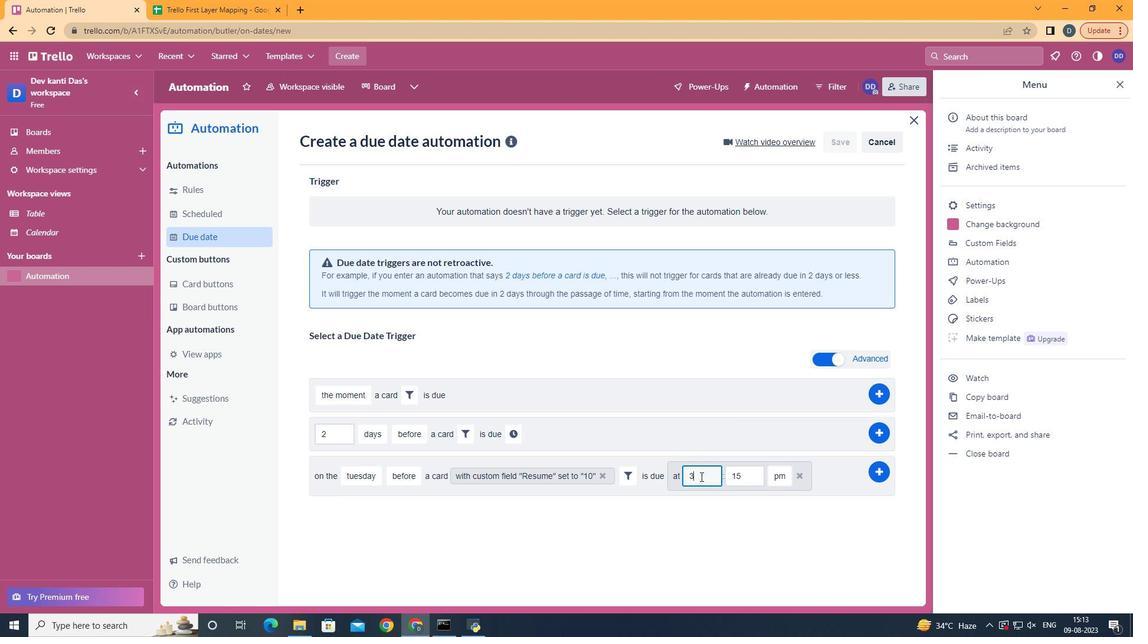 
Action: Key pressed <Key.backspace>11
Screenshot: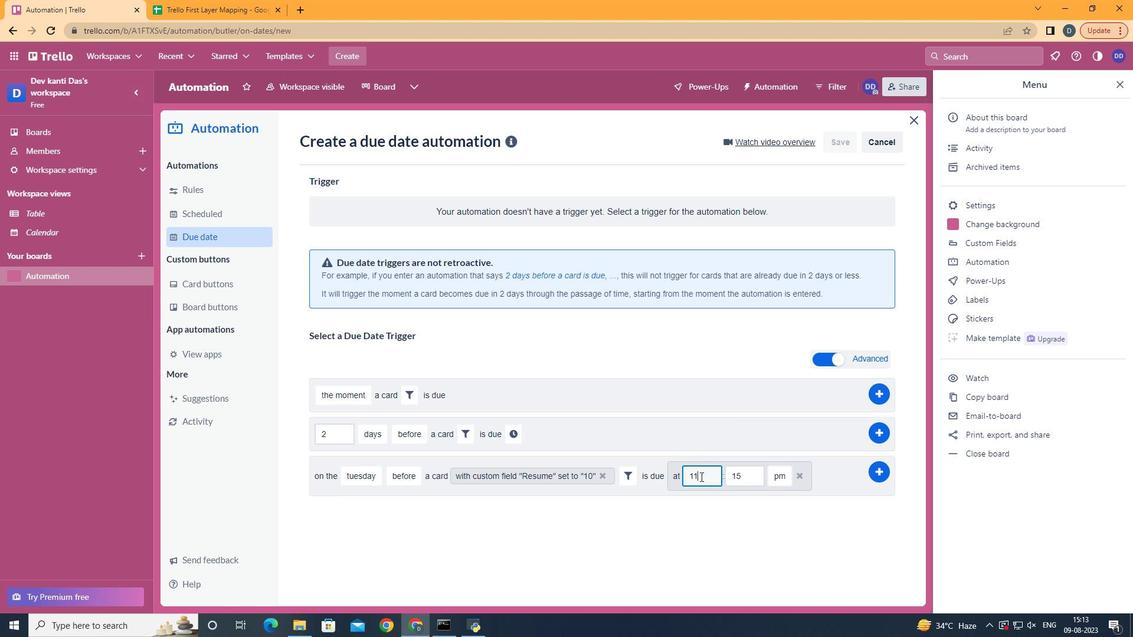 
Action: Mouse moved to (747, 473)
Screenshot: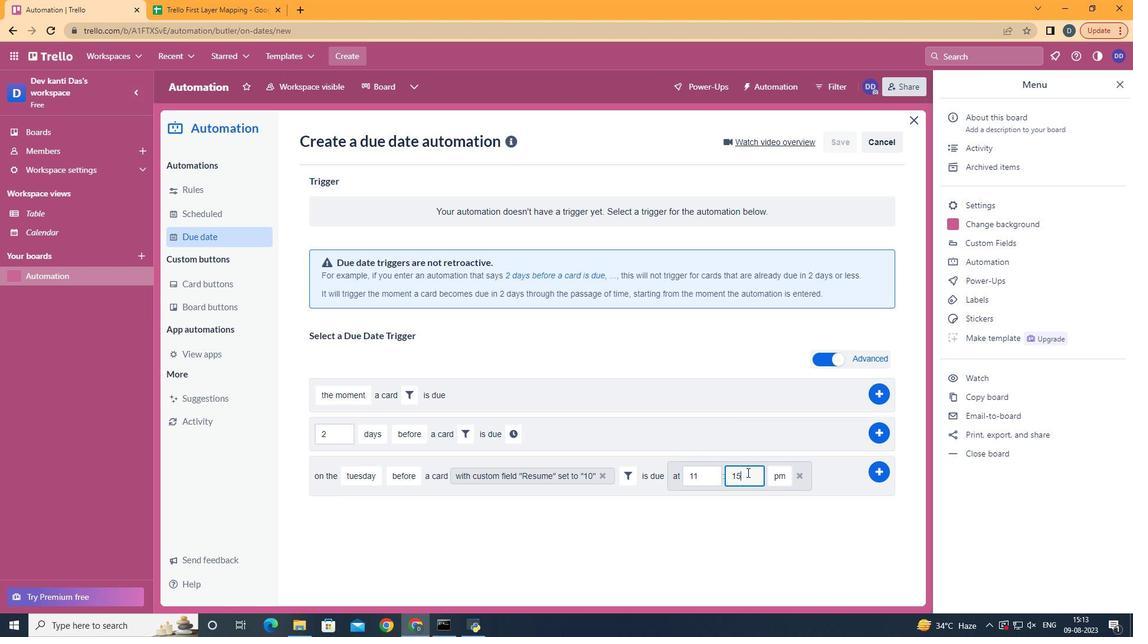 
Action: Mouse pressed left at (747, 473)
Screenshot: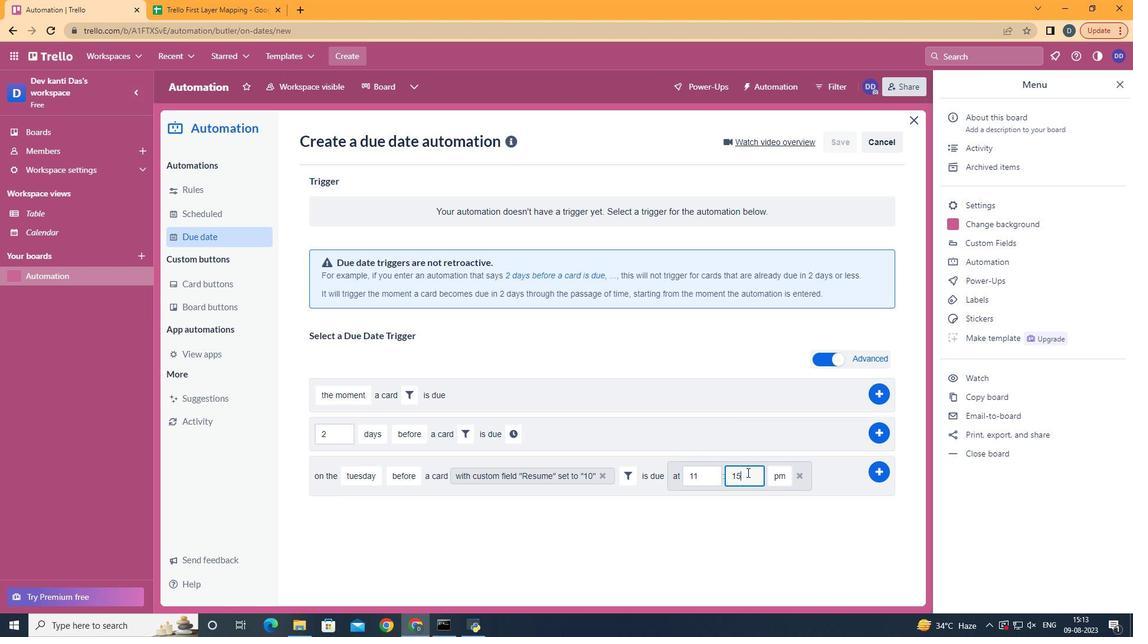 
Action: Key pressed <Key.backspace><Key.backspace>00
Screenshot: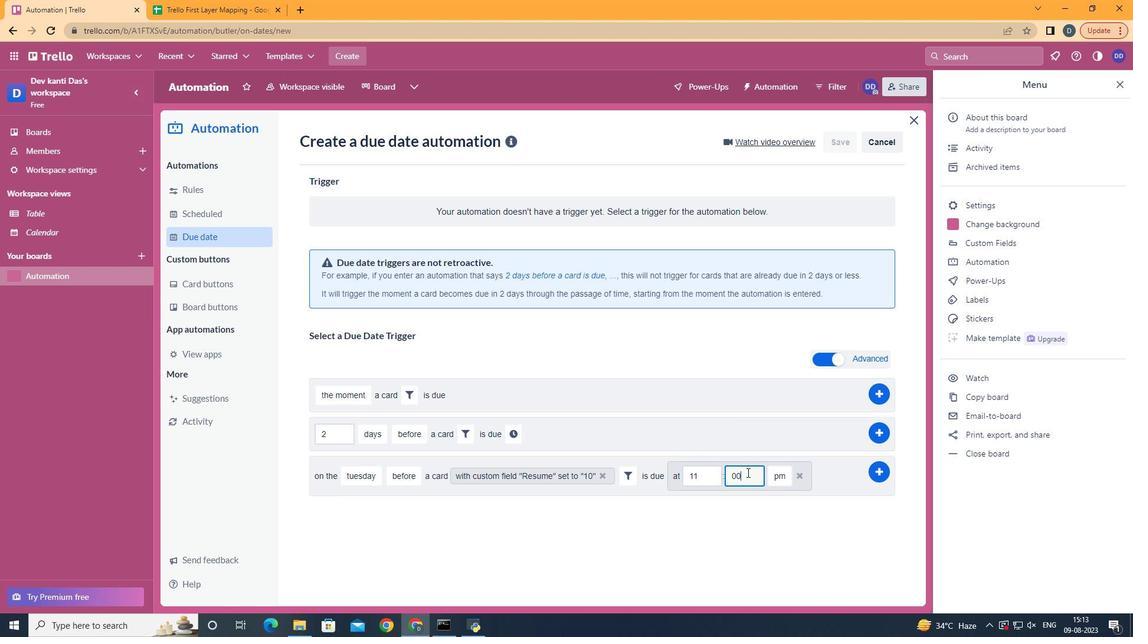
Action: Mouse moved to (781, 497)
Screenshot: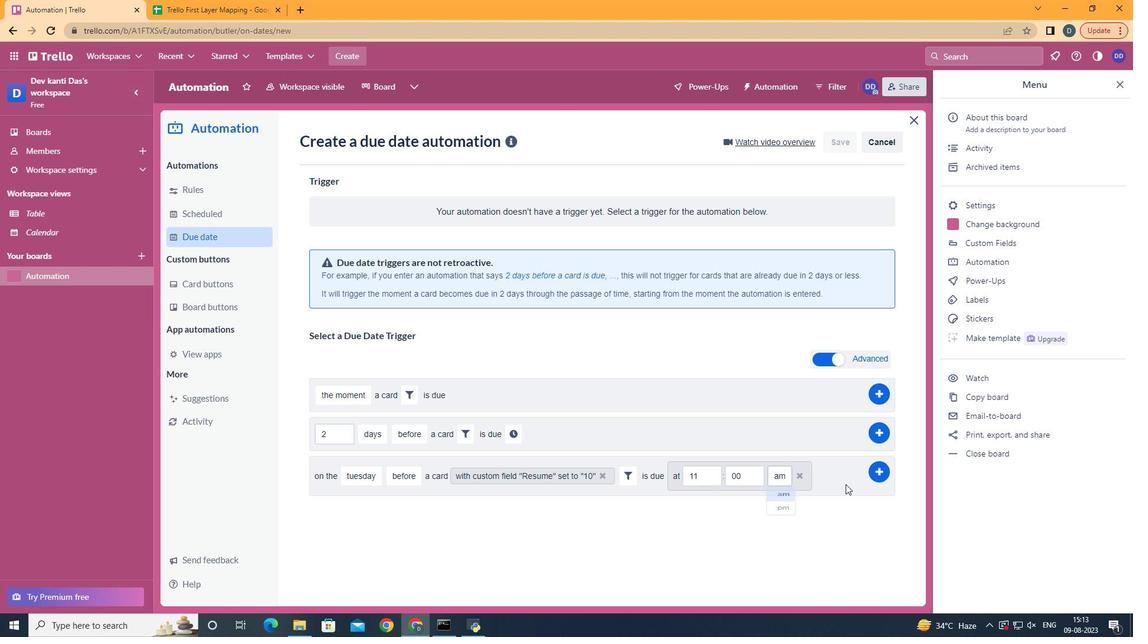 
Action: Mouse pressed left at (781, 497)
Screenshot: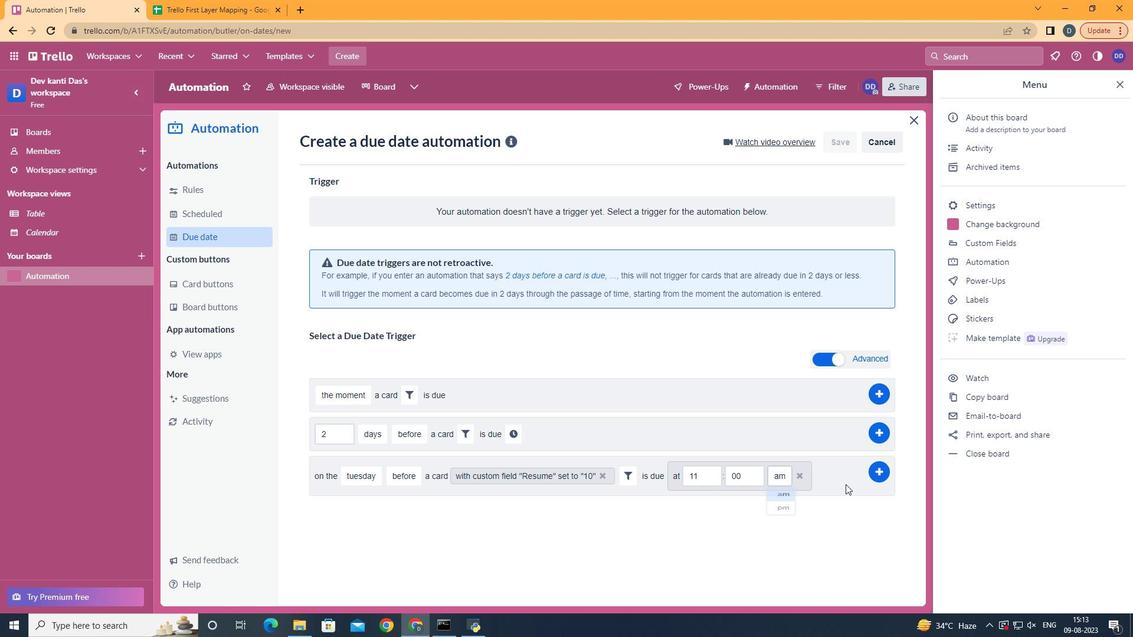 
Action: Mouse moved to (868, 473)
Screenshot: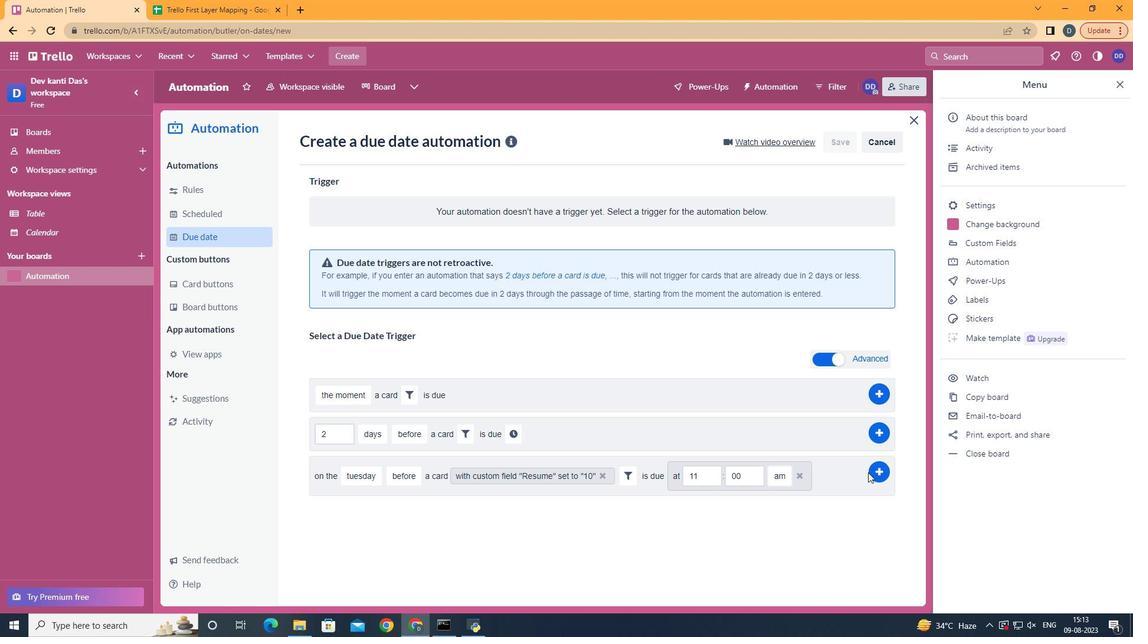 
Action: Mouse pressed left at (868, 473)
Screenshot: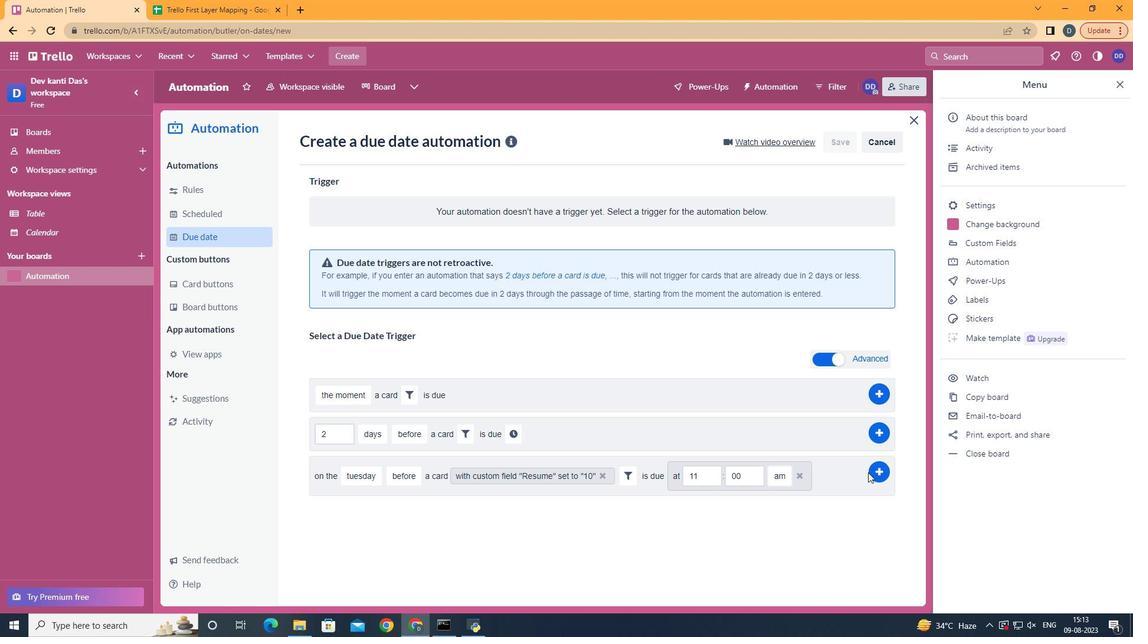 
Action: Mouse moved to (868, 472)
Screenshot: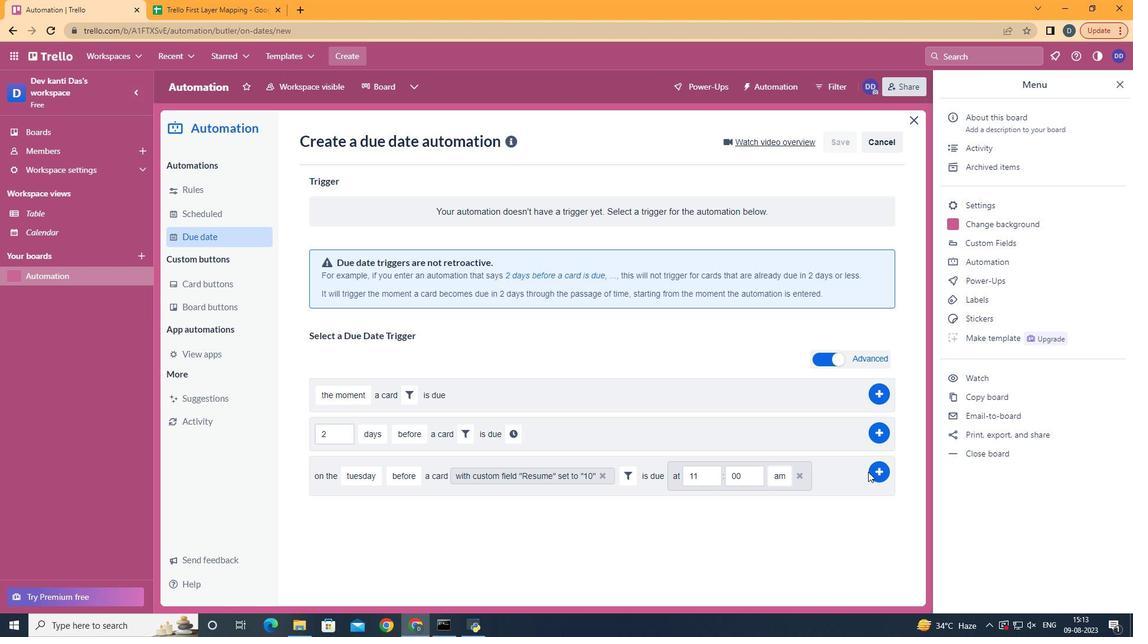 
Action: Mouse pressed left at (868, 472)
Screenshot: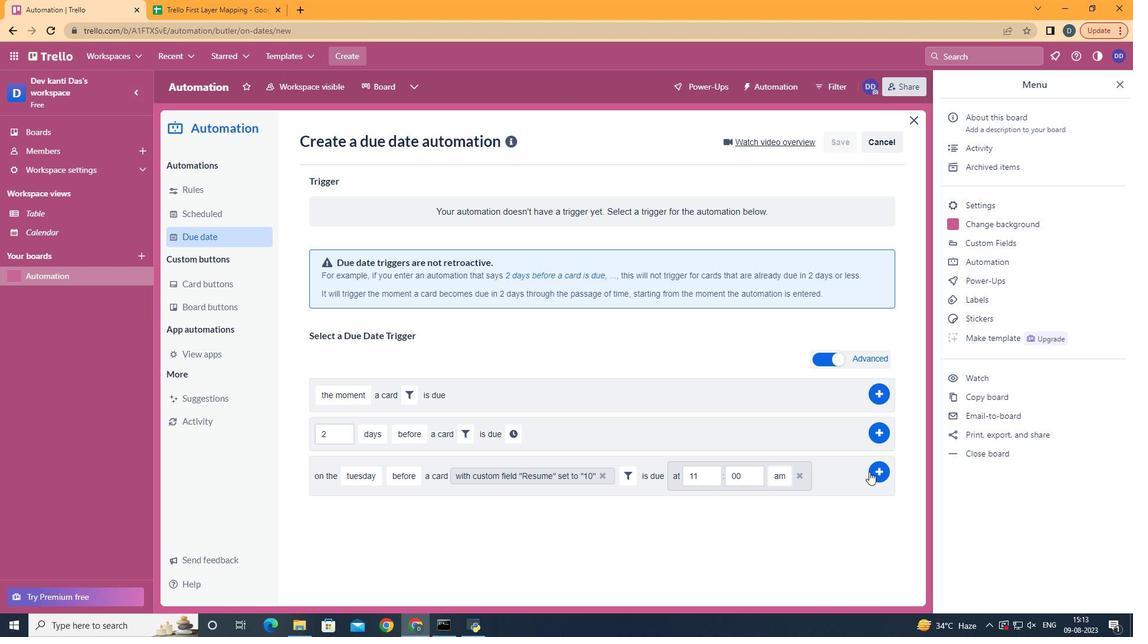 
Action: Mouse moved to (870, 472)
Screenshot: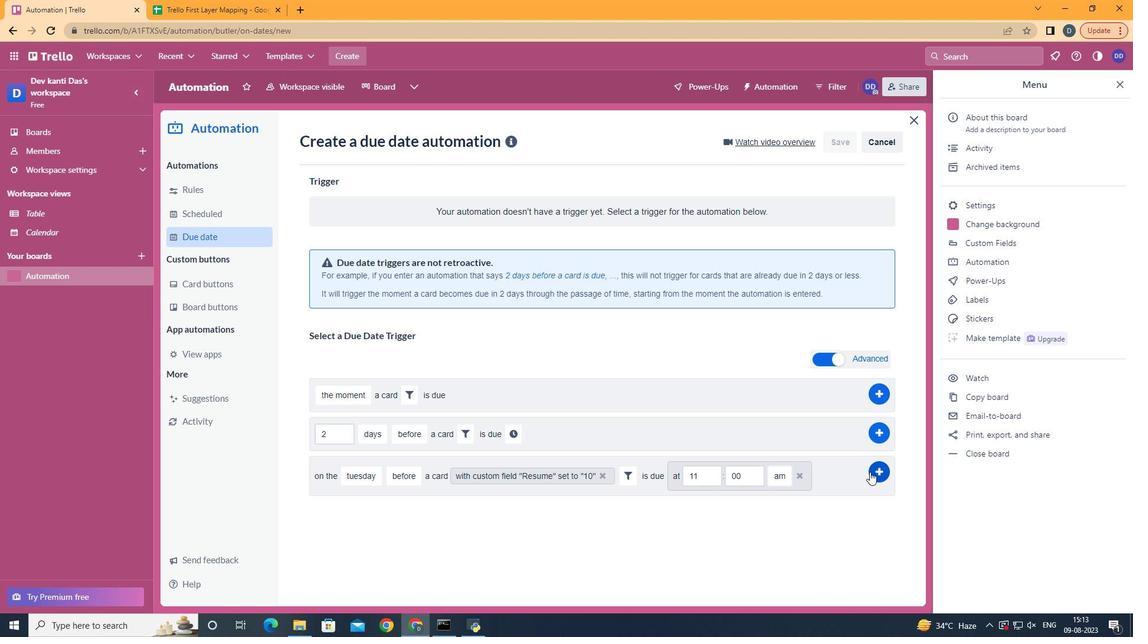 
Action: Mouse pressed left at (870, 472)
Screenshot: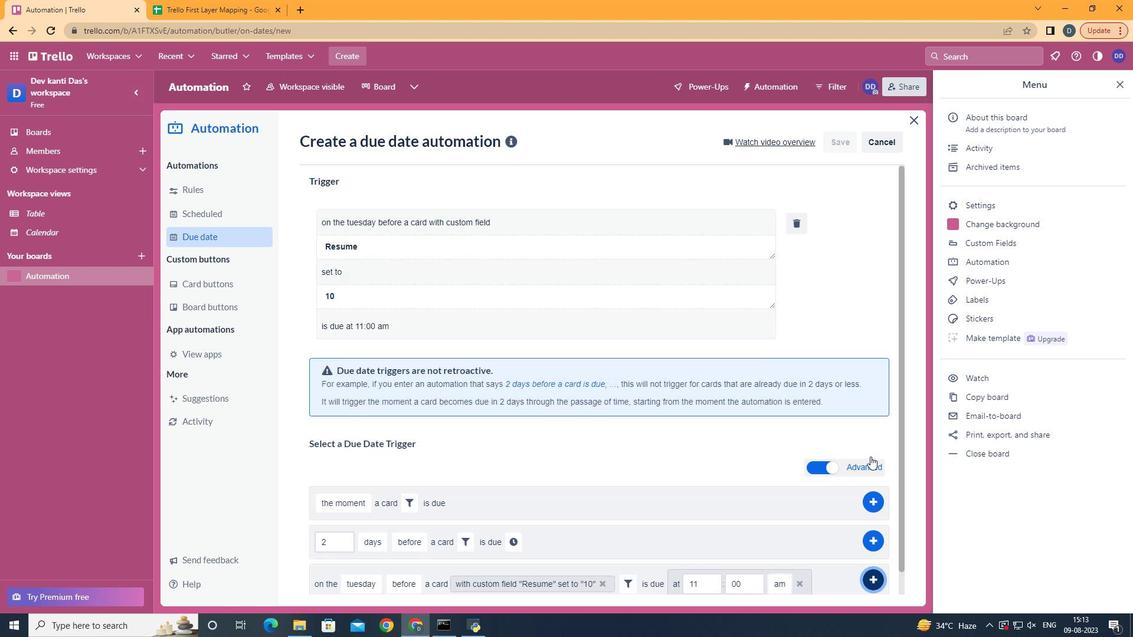 
Action: Mouse moved to (648, 321)
Screenshot: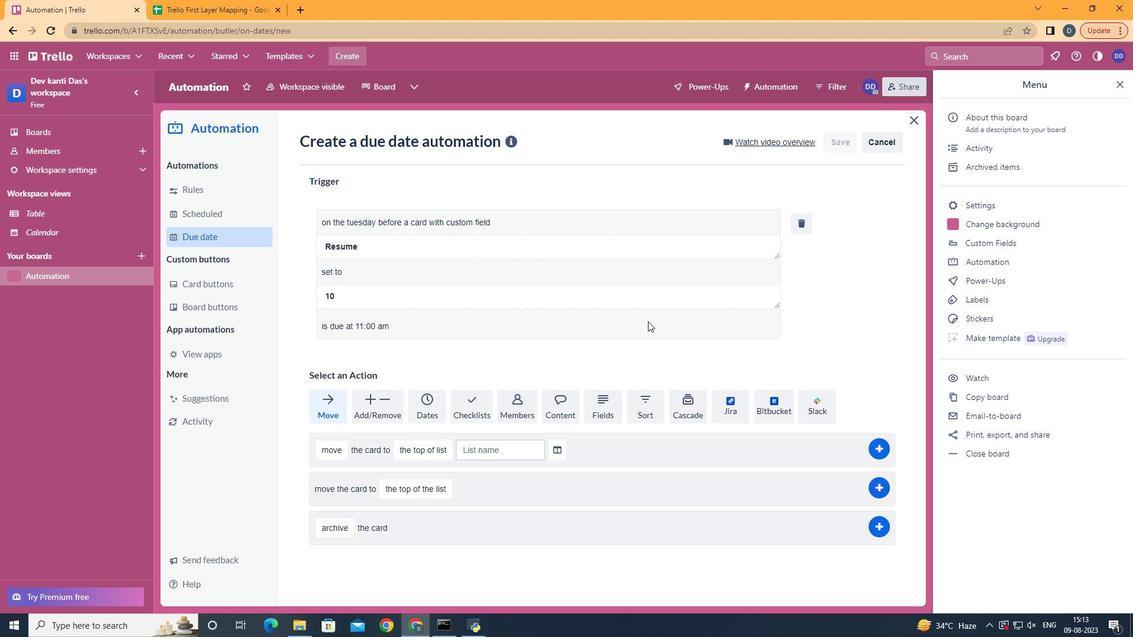
